 Task: Search one way flight ticket for 2 adults, 2 infants in seat and 1 infant on lap in first from Columbus: Golden Triangle Regional Airport to Laramie: Laramie Regional Airport on 5-3-2023. Choice of flights is Royal air maroc. Number of bags: 5 checked bags. Price is upto 95000. Outbound departure time preference is 7:00.
Action: Mouse moved to (245, 357)
Screenshot: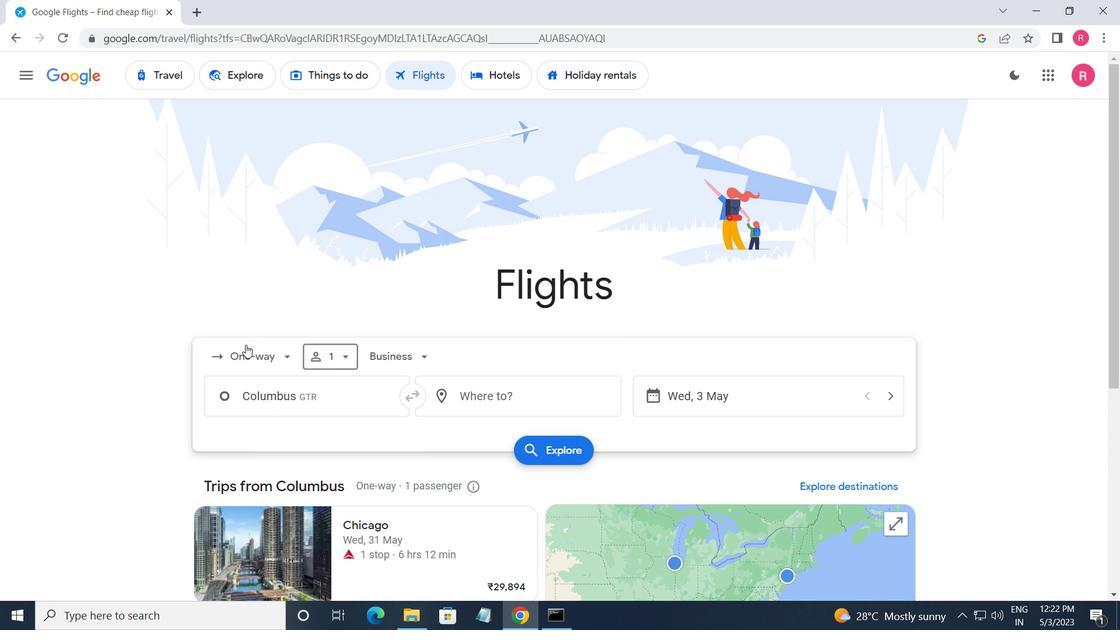 
Action: Mouse pressed left at (245, 357)
Screenshot: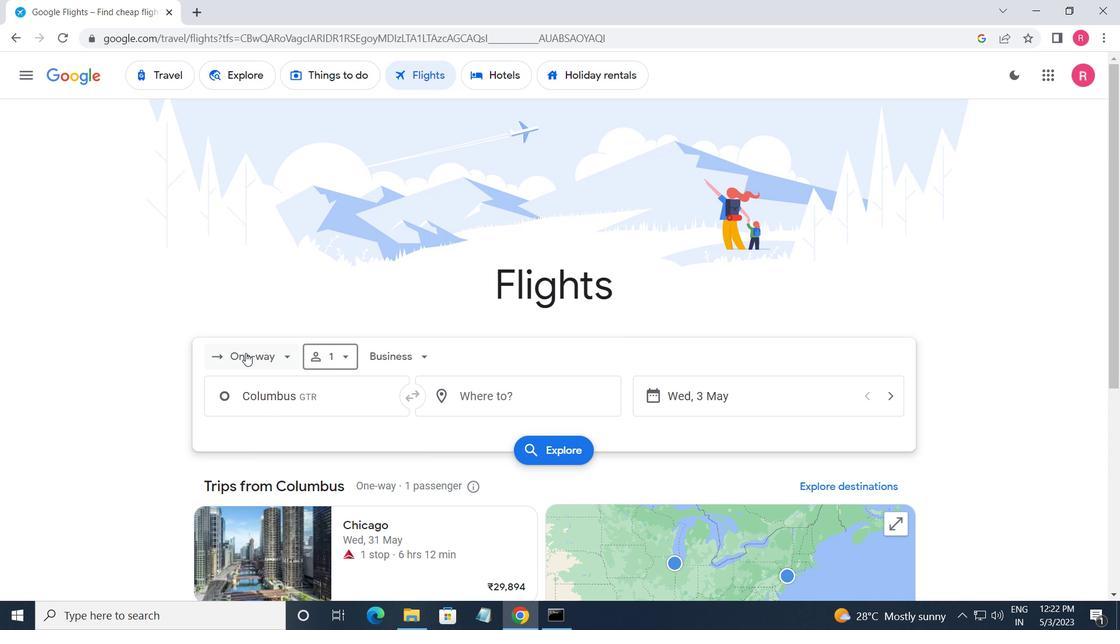 
Action: Mouse moved to (286, 438)
Screenshot: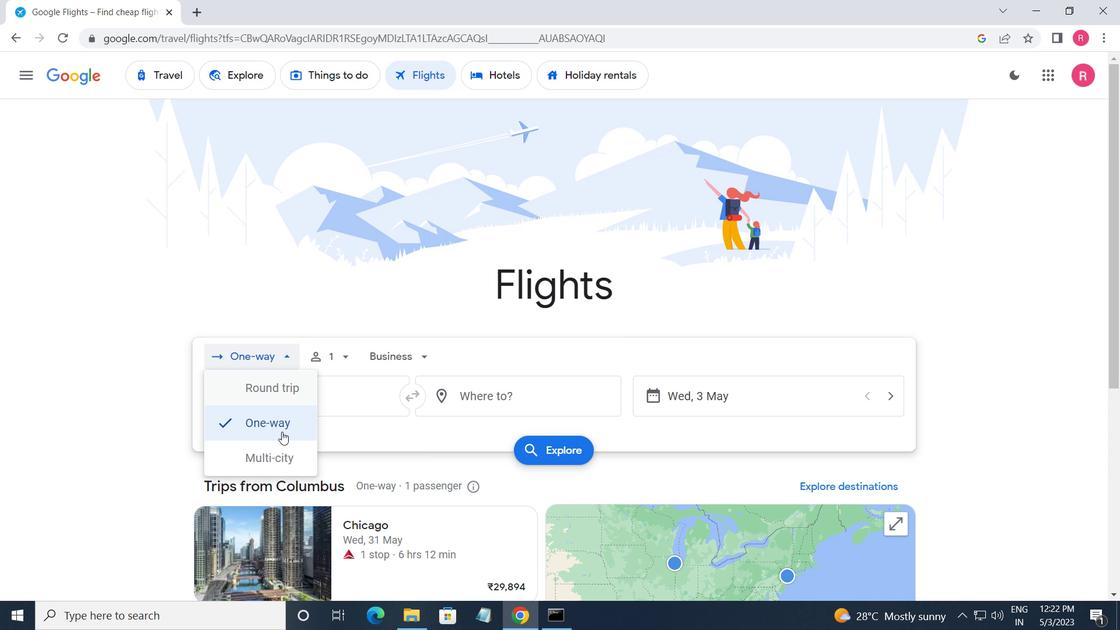 
Action: Mouse pressed left at (286, 438)
Screenshot: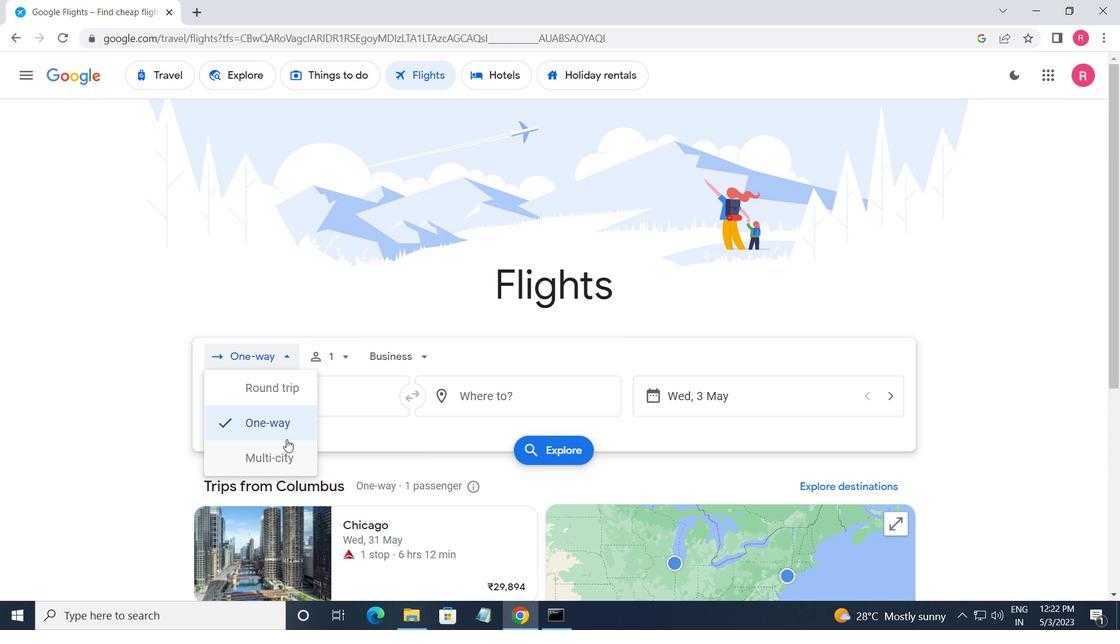 
Action: Mouse moved to (327, 369)
Screenshot: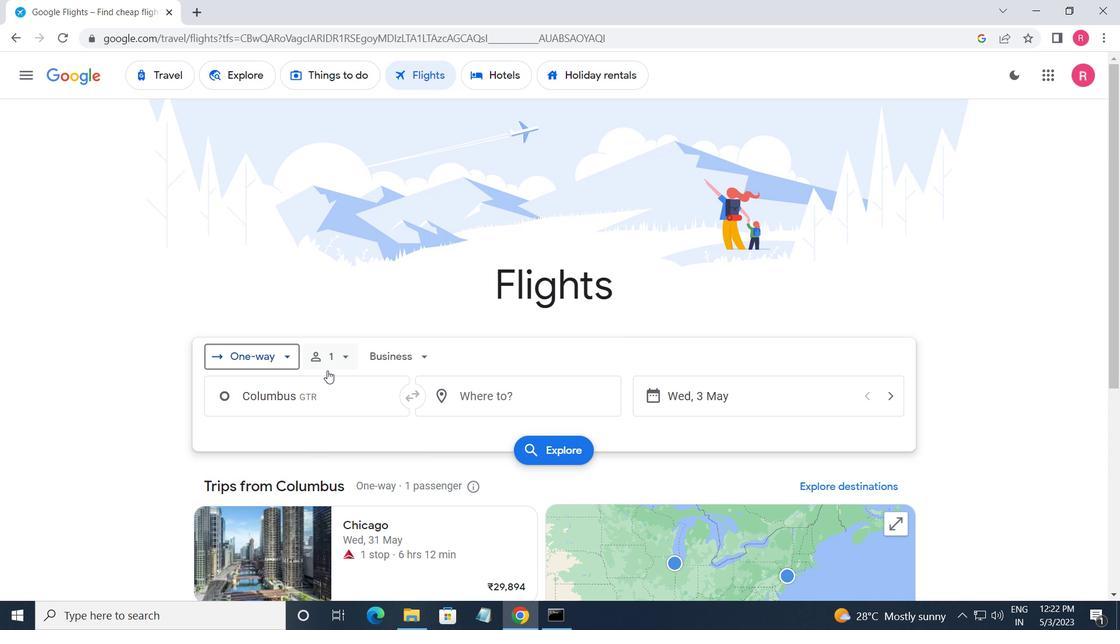 
Action: Mouse pressed left at (327, 369)
Screenshot: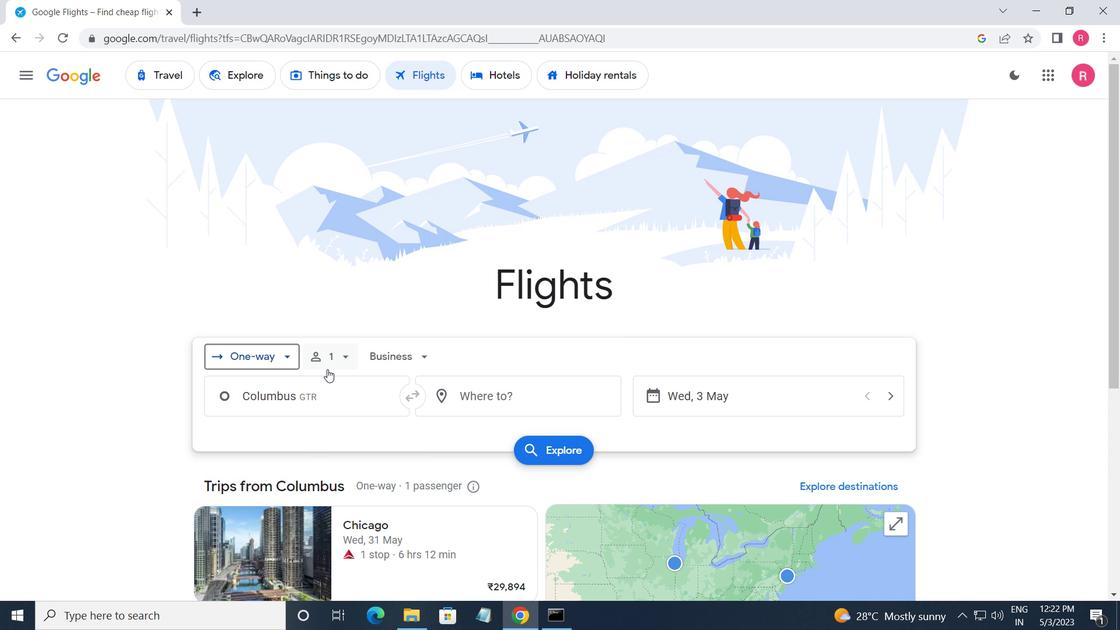 
Action: Mouse moved to (459, 398)
Screenshot: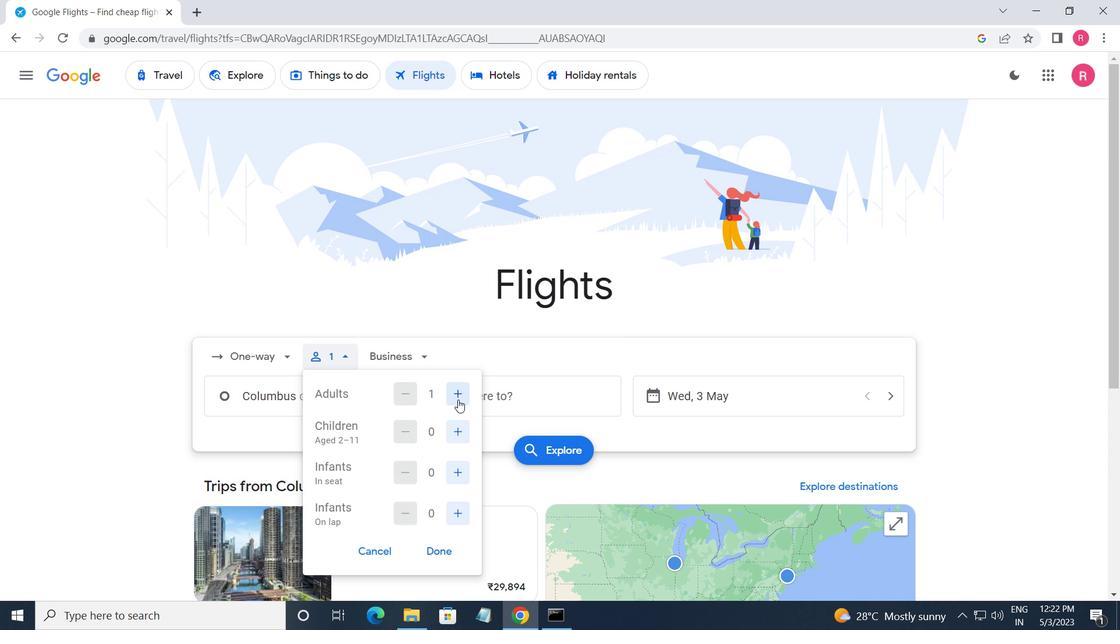 
Action: Mouse pressed left at (459, 398)
Screenshot: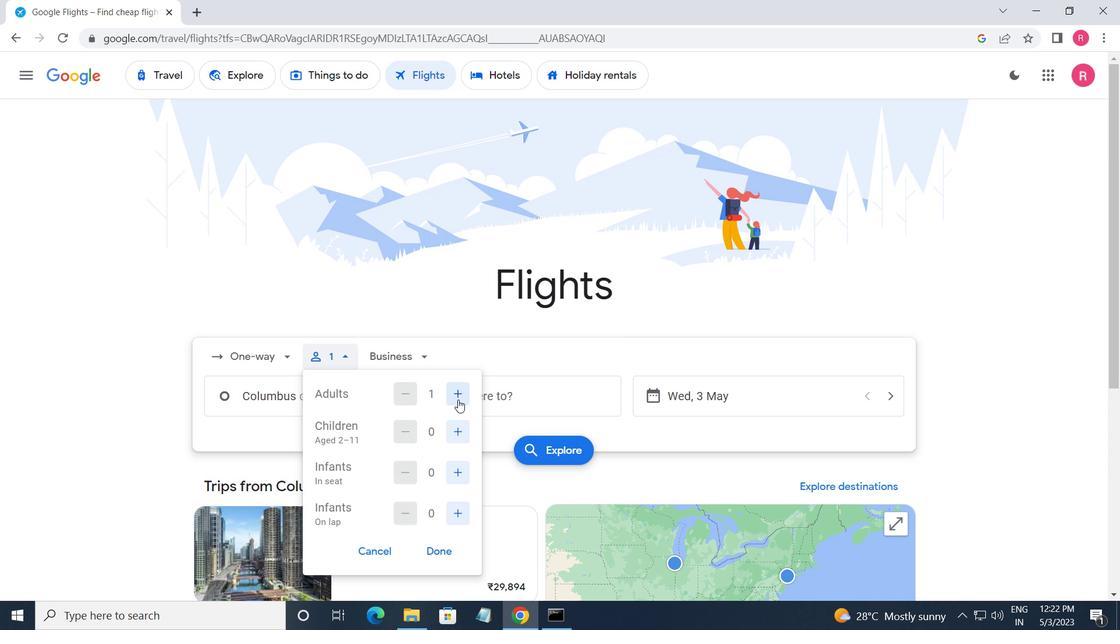 
Action: Mouse moved to (449, 429)
Screenshot: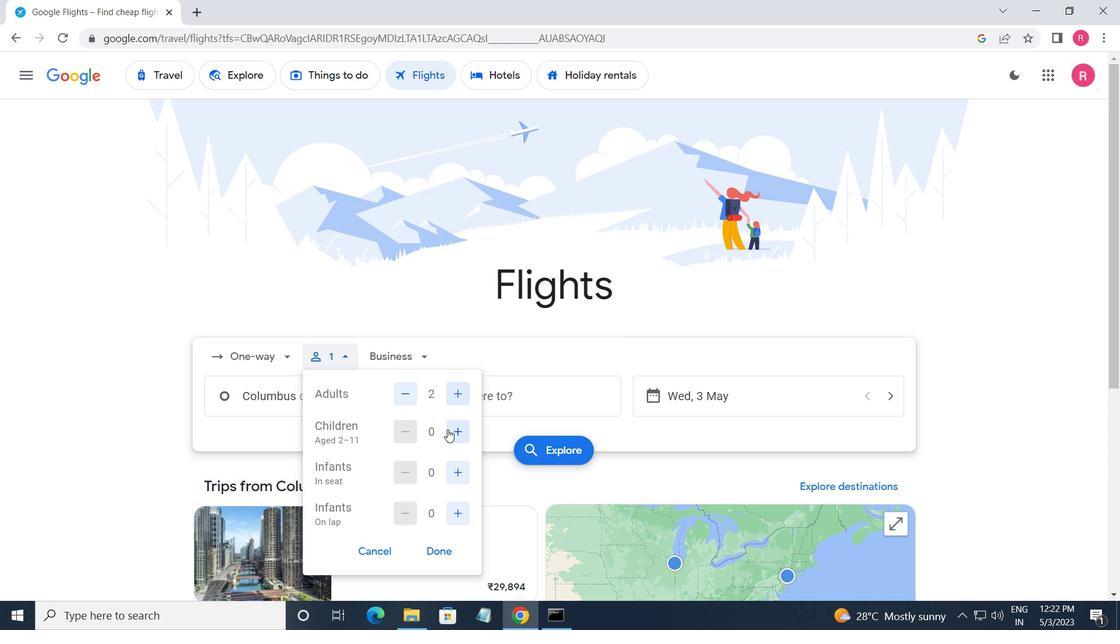 
Action: Mouse pressed left at (449, 429)
Screenshot: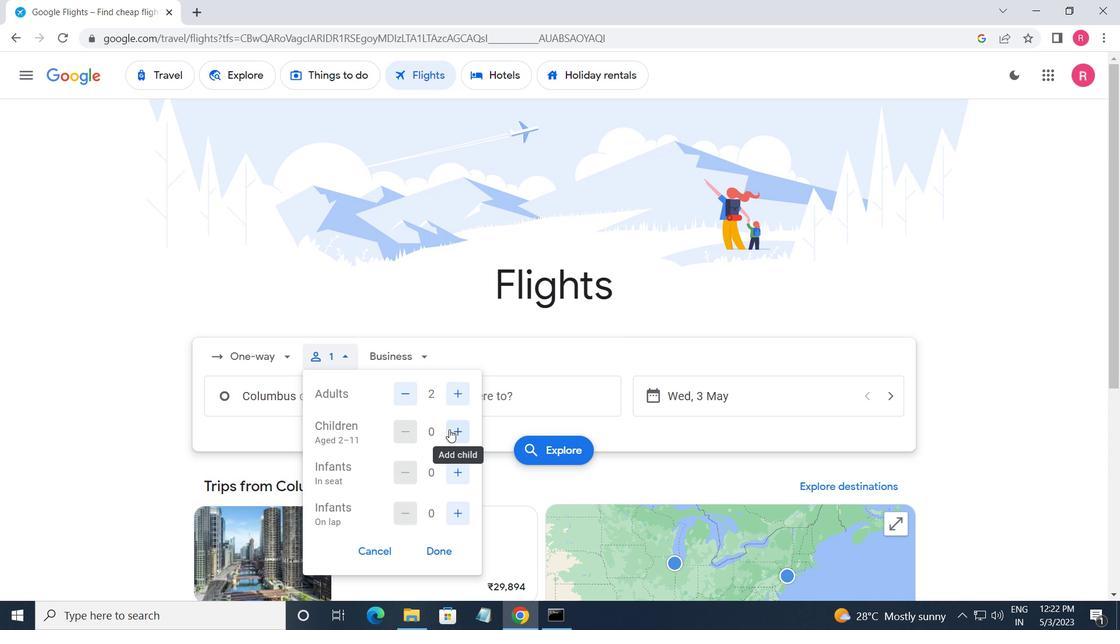 
Action: Mouse pressed left at (449, 429)
Screenshot: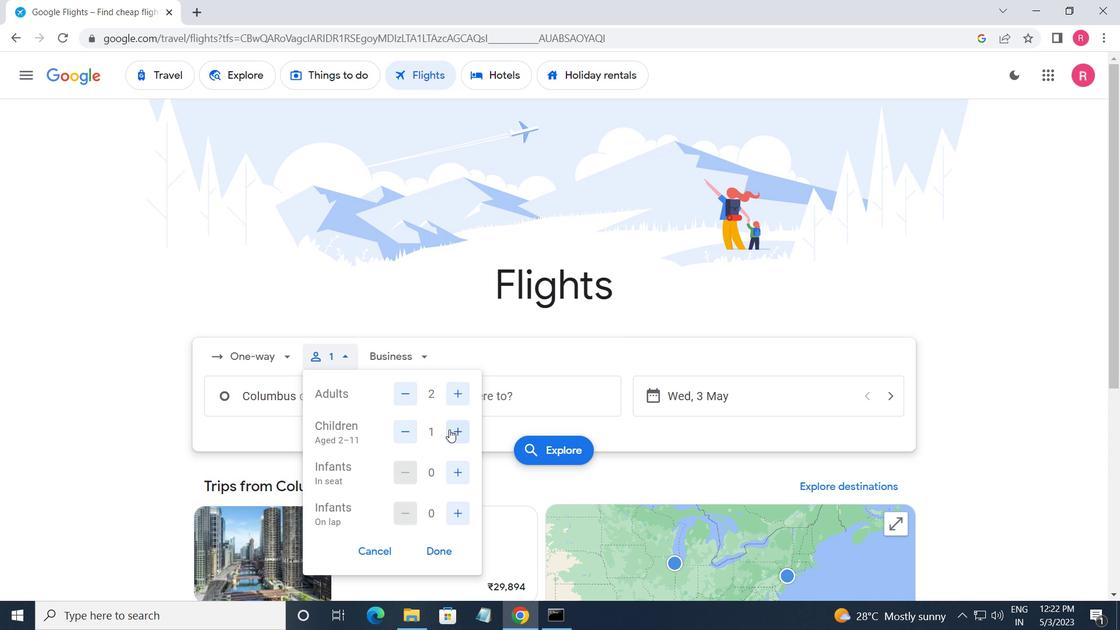 
Action: Mouse moved to (457, 459)
Screenshot: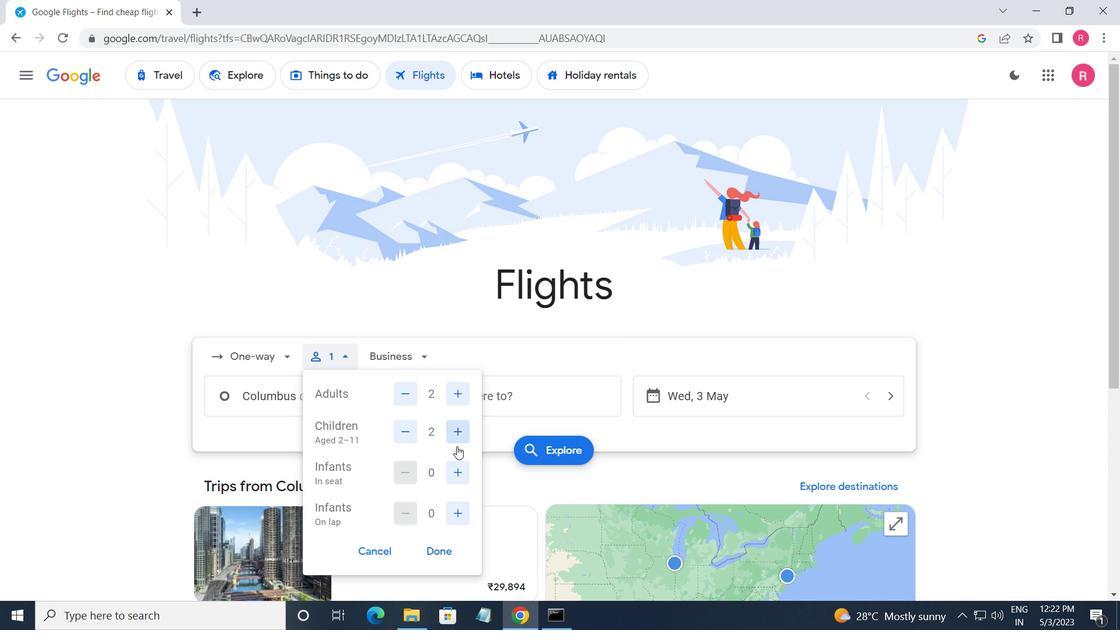 
Action: Mouse pressed left at (457, 459)
Screenshot: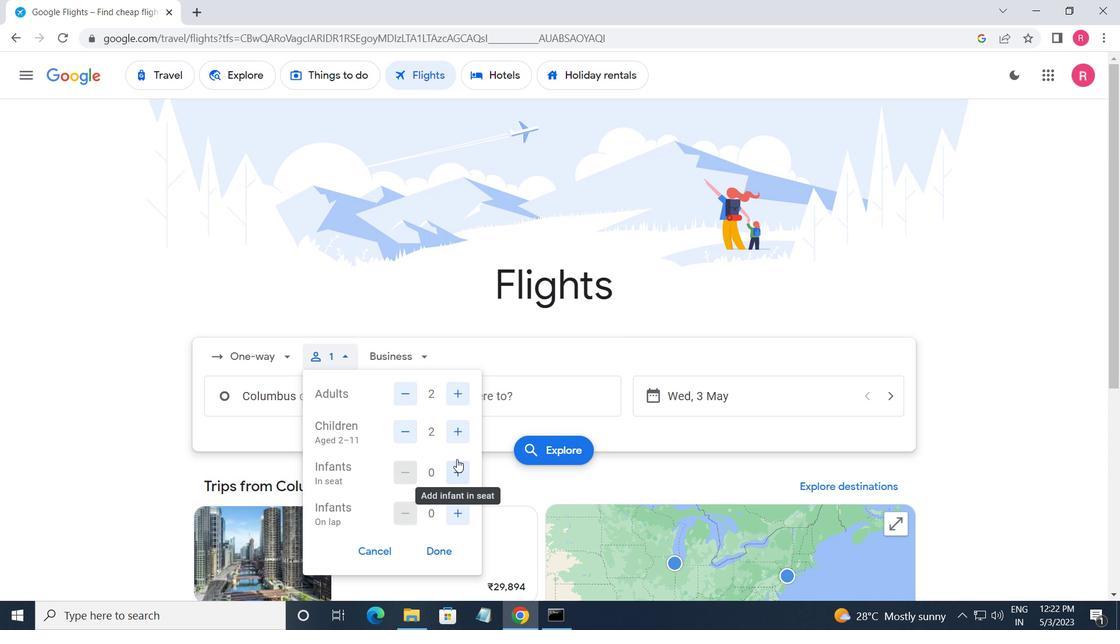 
Action: Mouse moved to (400, 359)
Screenshot: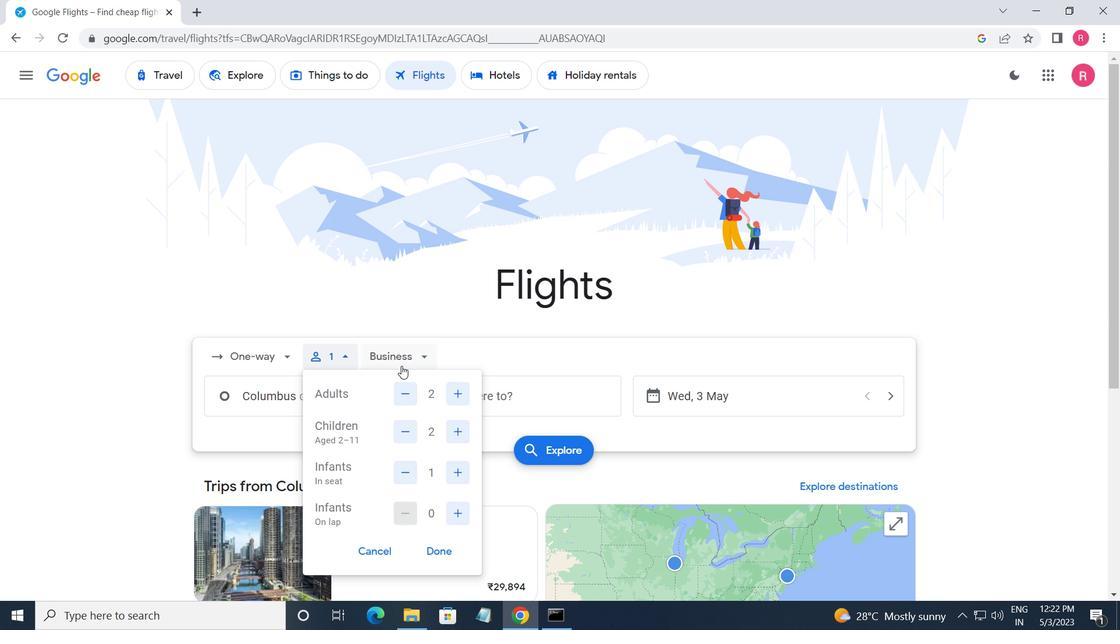 
Action: Mouse pressed left at (400, 359)
Screenshot: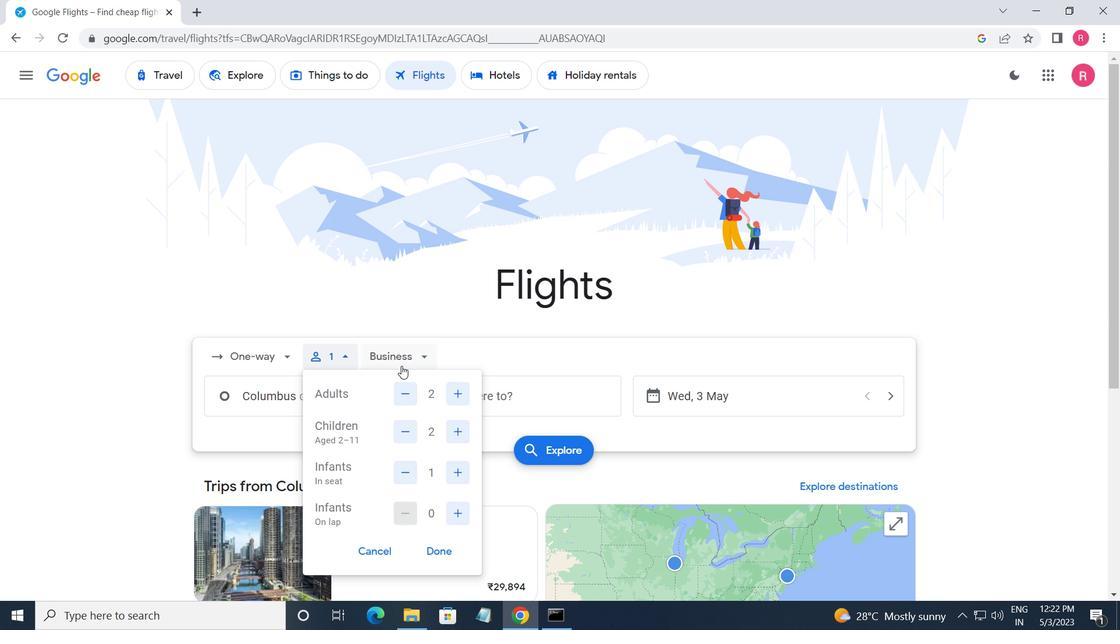 
Action: Mouse moved to (424, 485)
Screenshot: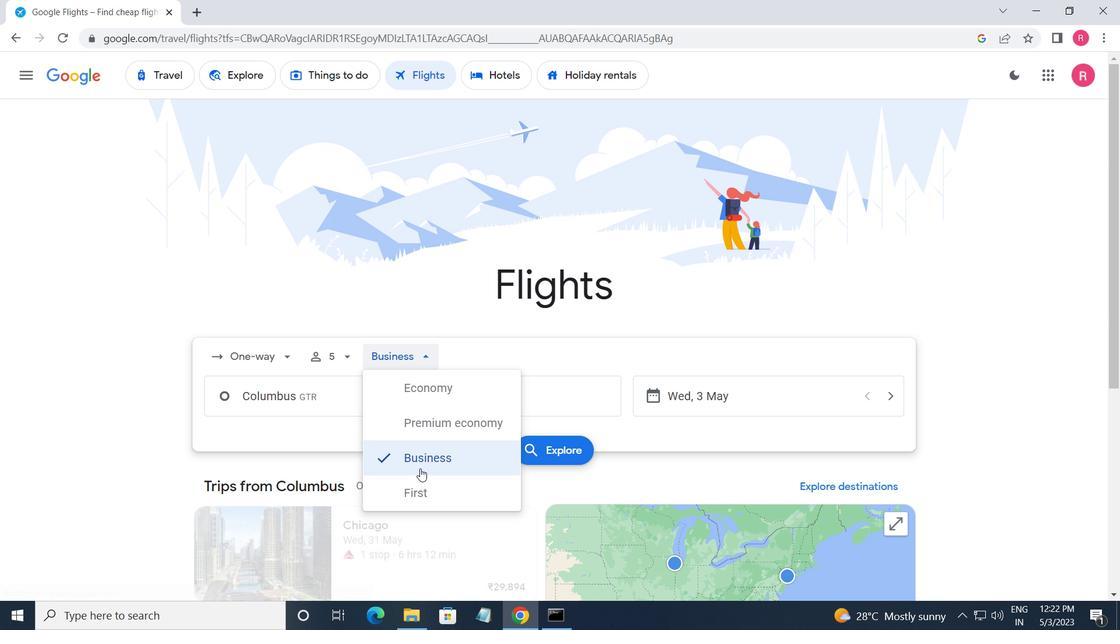 
Action: Mouse pressed left at (424, 485)
Screenshot: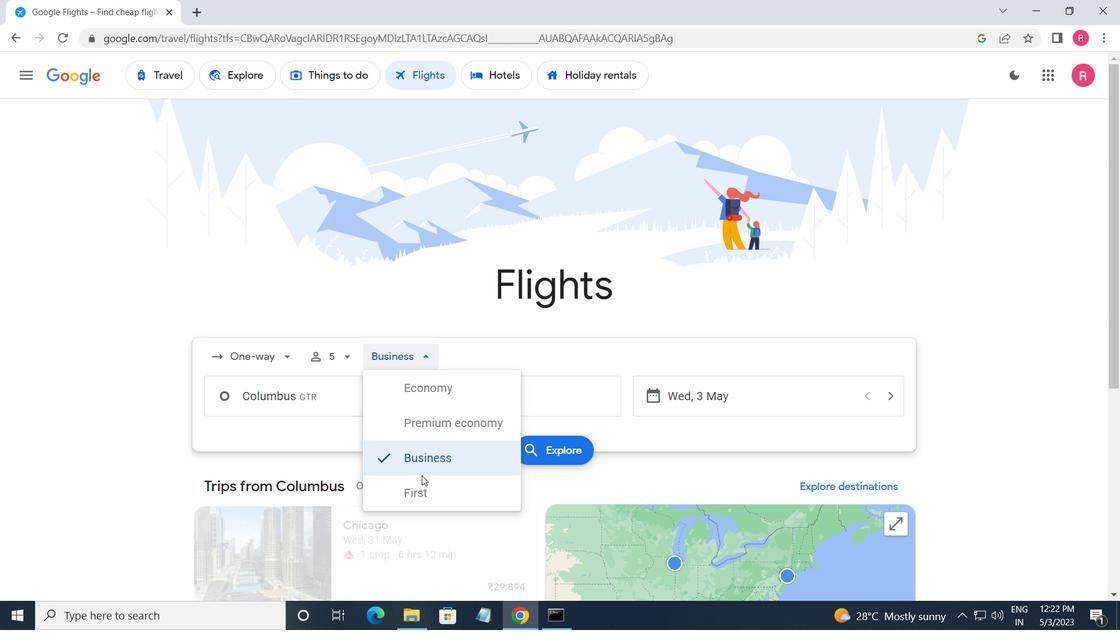 
Action: Mouse moved to (354, 408)
Screenshot: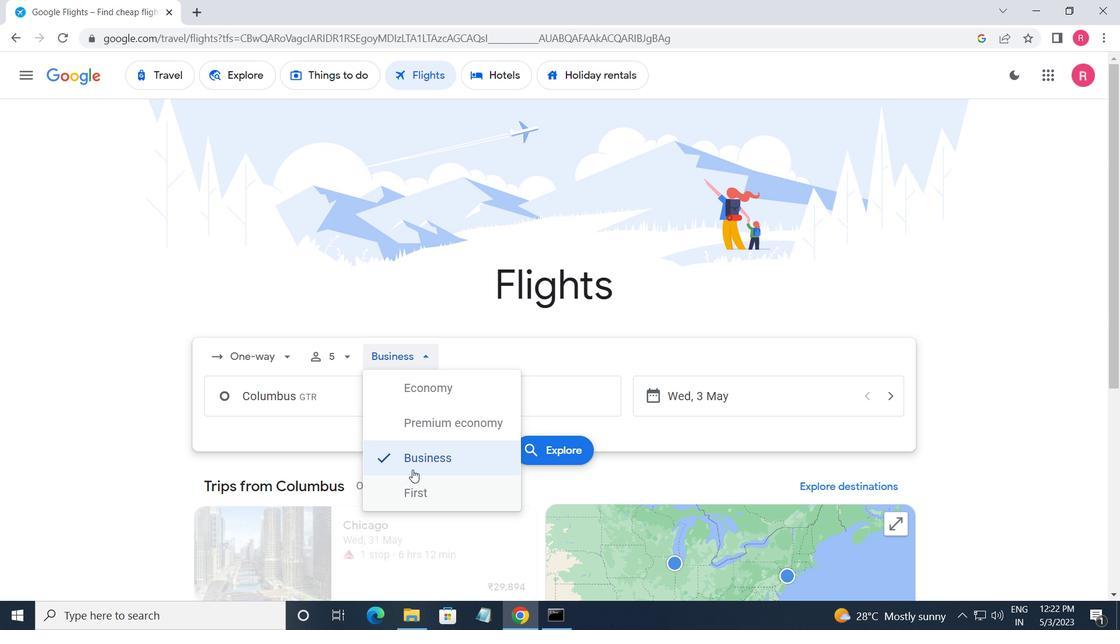 
Action: Mouse pressed left at (354, 408)
Screenshot: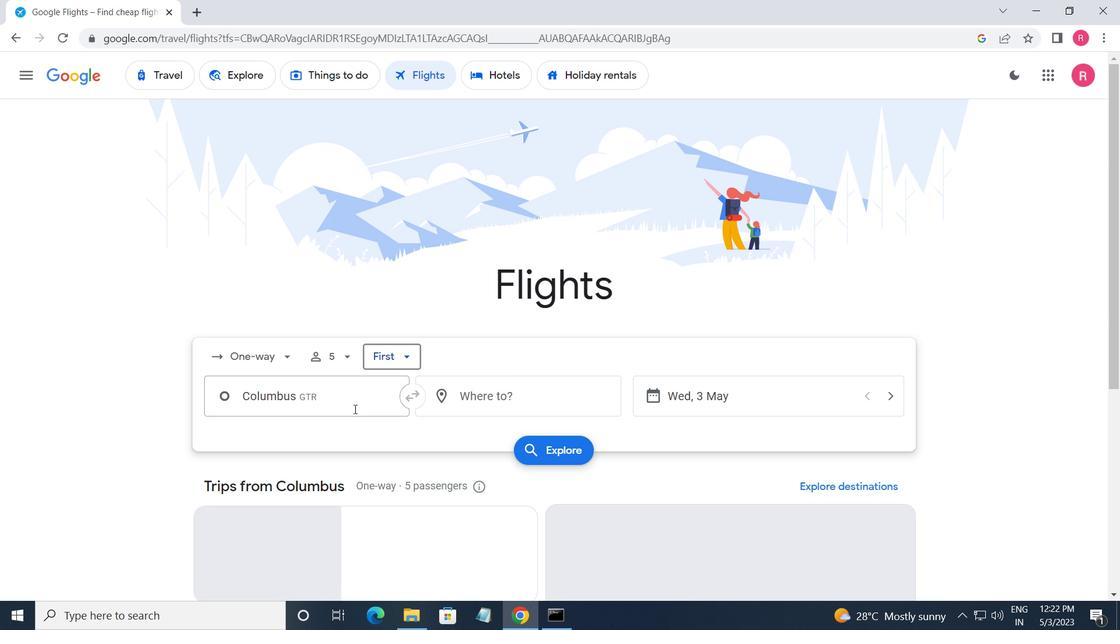 
Action: Mouse moved to (356, 486)
Screenshot: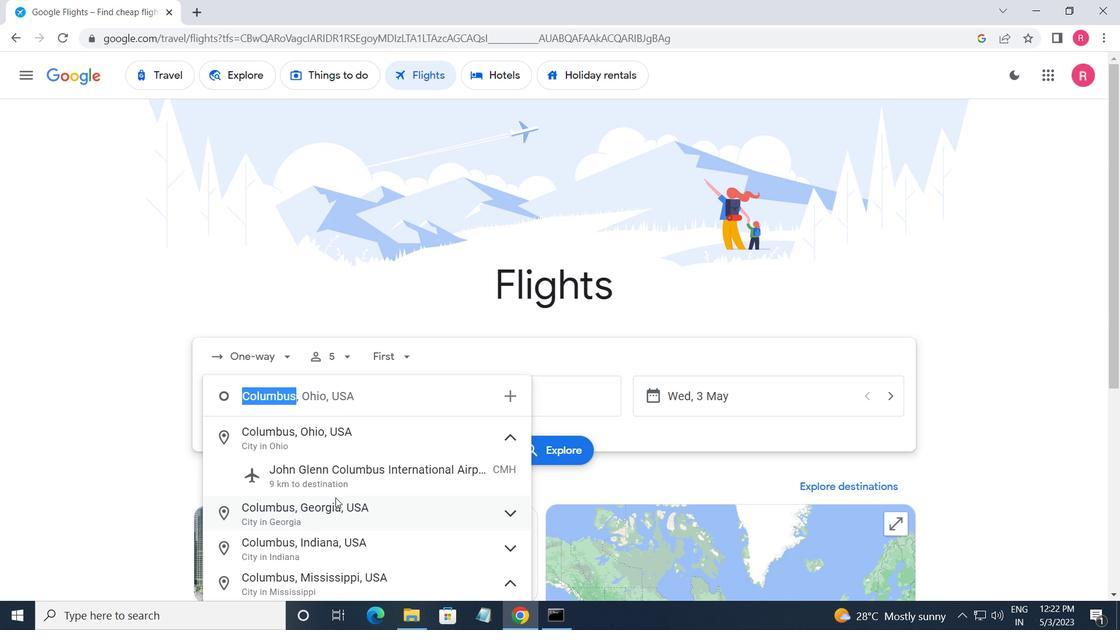 
Action: Key pressed <Key.shift>GOLDEN<Key.space><Key.shift><Key.shift><Key.shift><Key.shift><Key.shift><Key.shift><Key.shift><Key.shift><Key.shift><Key.shift><Key.shift><Key.shift><Key.shift><Key.shift><Key.shift><Key.shift><Key.shift><Key.shift><Key.shift><Key.shift><Key.shift><Key.shift><Key.shift><Key.shift><Key.shift>T
Screenshot: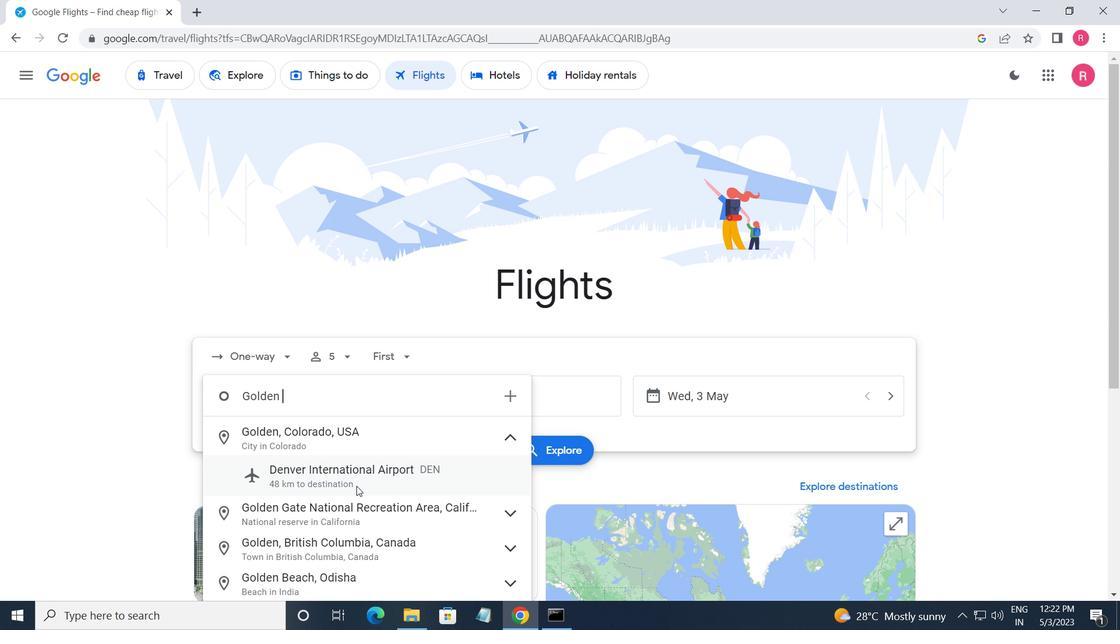 
Action: Mouse moved to (308, 551)
Screenshot: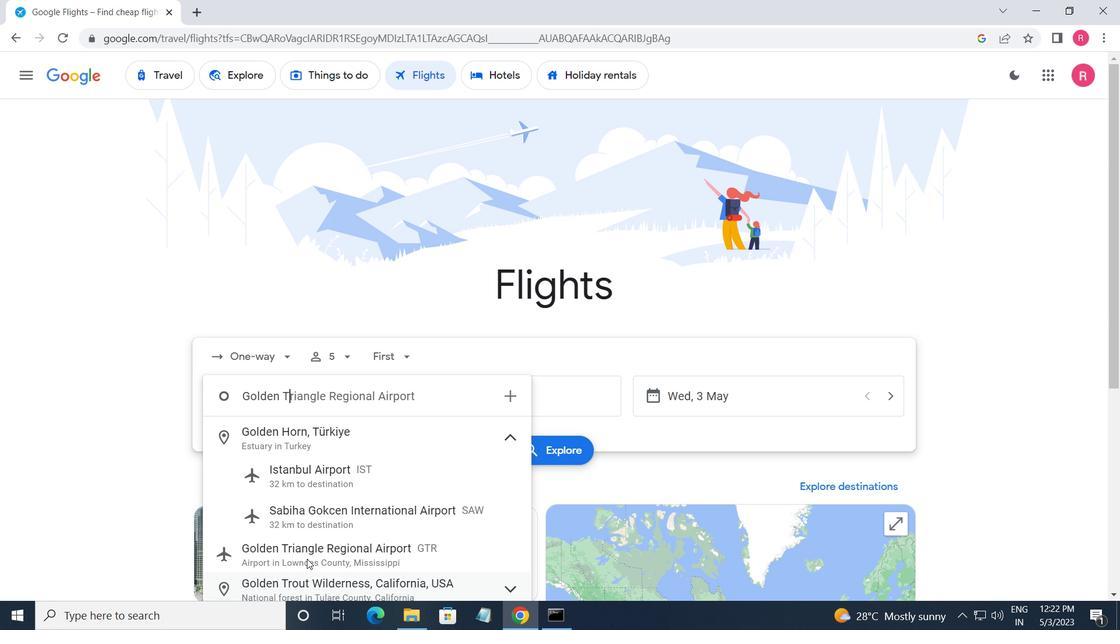 
Action: Mouse pressed left at (308, 551)
Screenshot: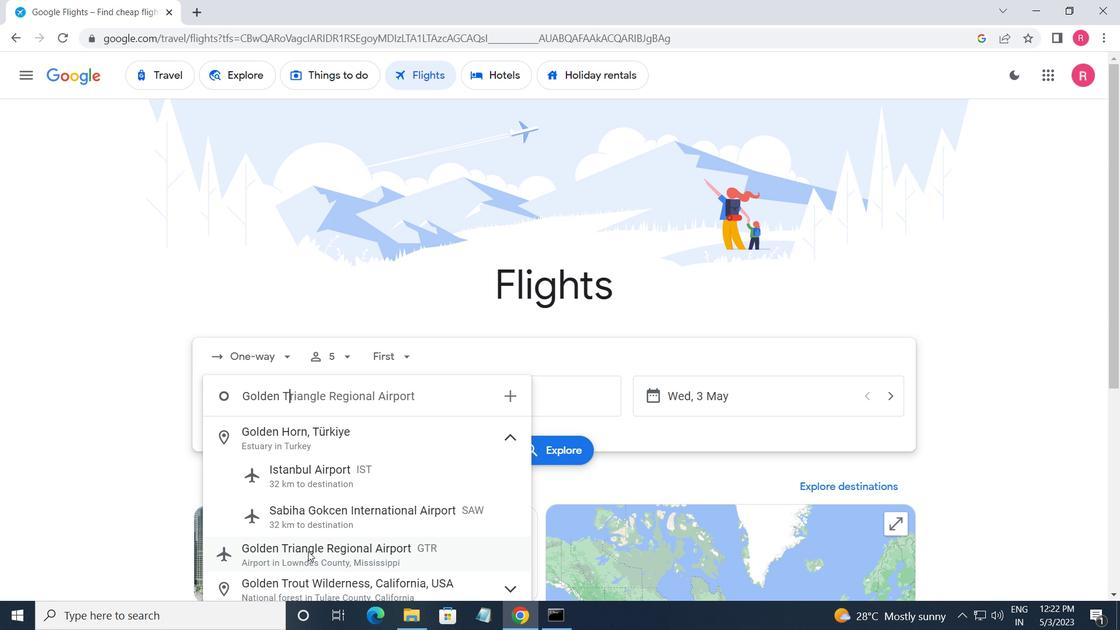 
Action: Mouse moved to (460, 394)
Screenshot: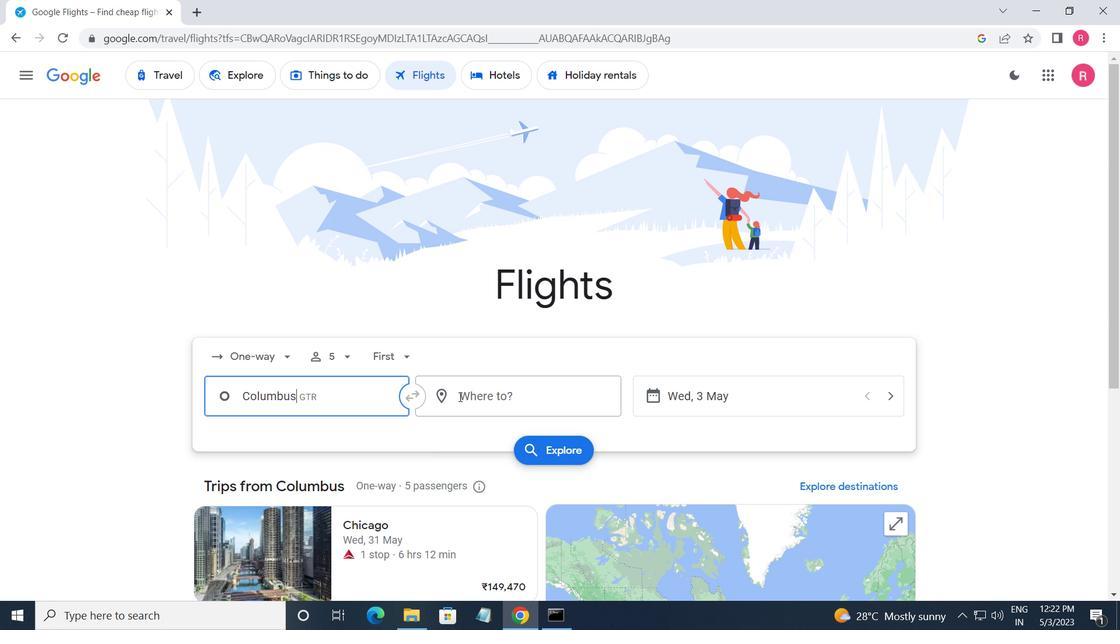 
Action: Mouse pressed left at (460, 394)
Screenshot: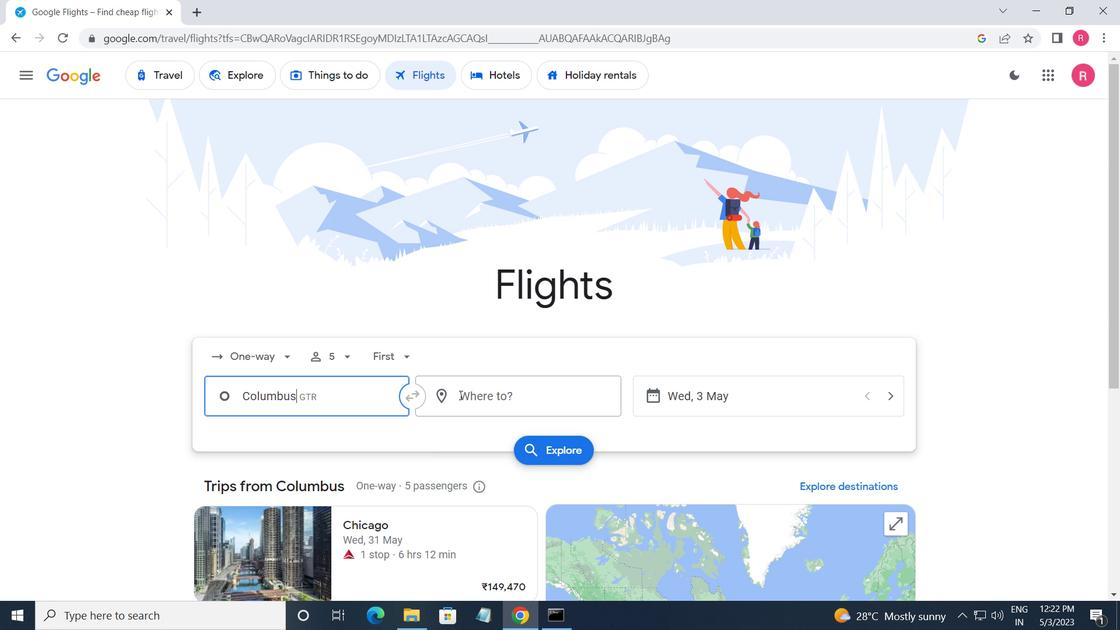 
Action: Mouse moved to (557, 542)
Screenshot: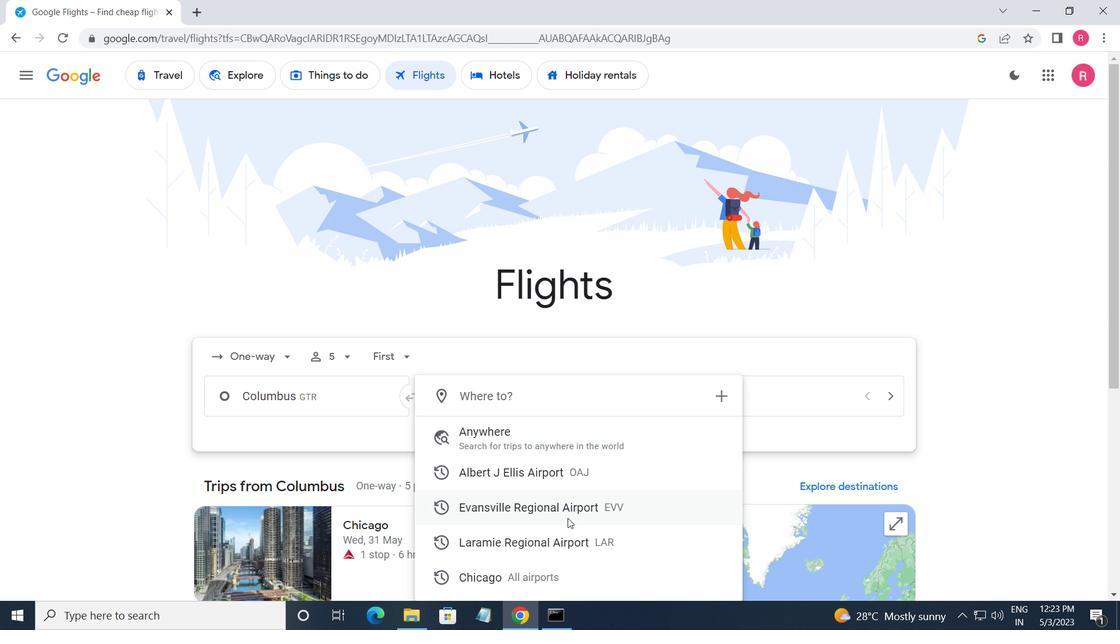 
Action: Mouse pressed left at (557, 542)
Screenshot: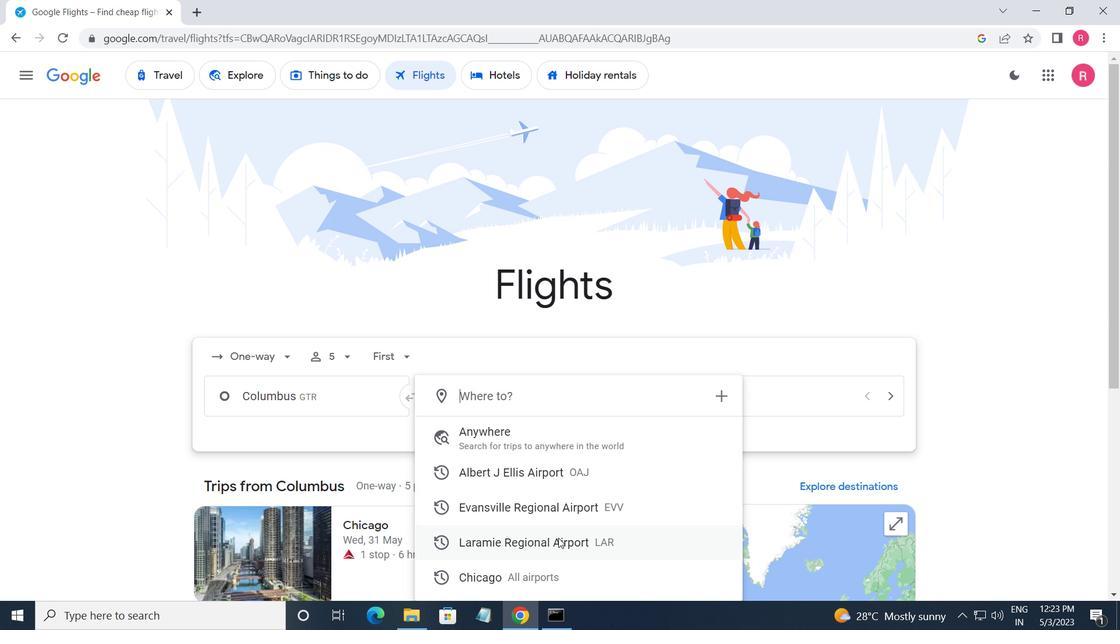 
Action: Mouse moved to (742, 397)
Screenshot: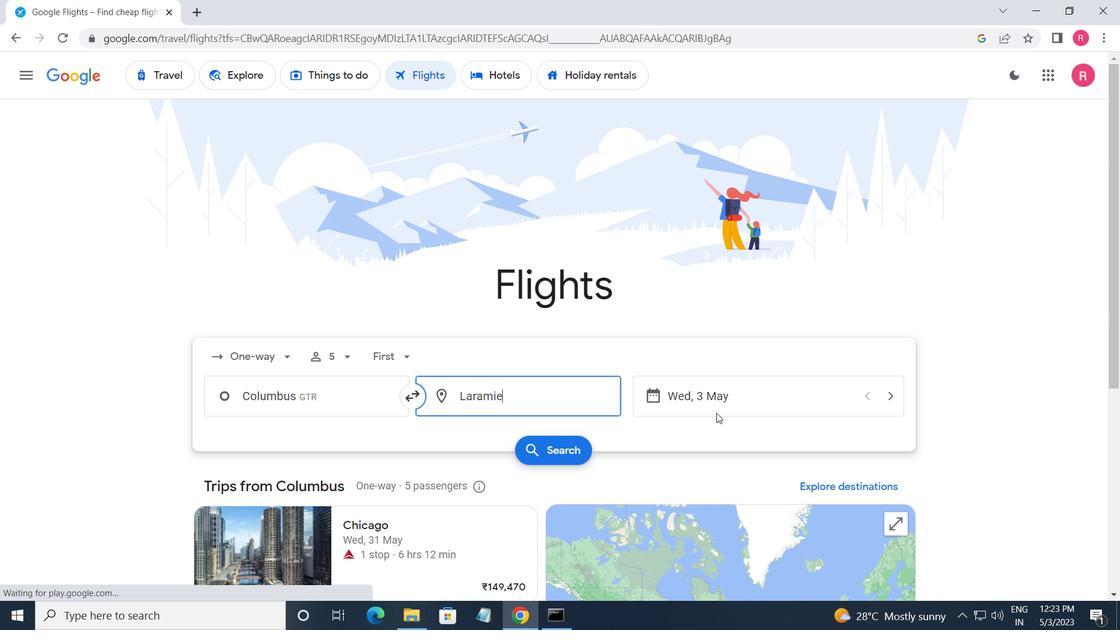 
Action: Mouse pressed left at (742, 397)
Screenshot: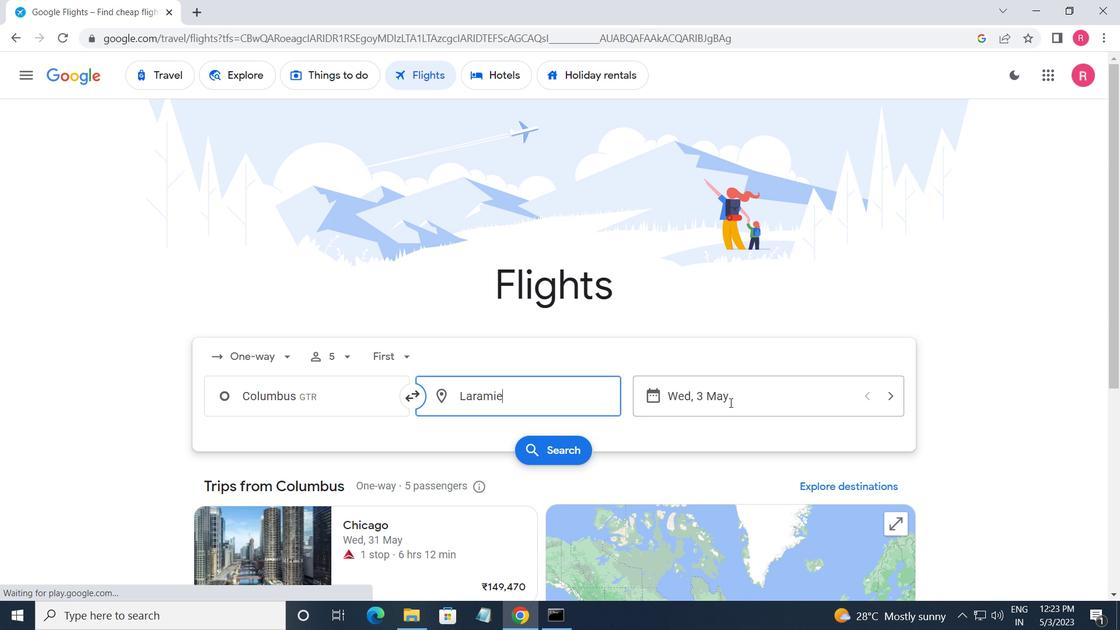
Action: Mouse moved to (480, 344)
Screenshot: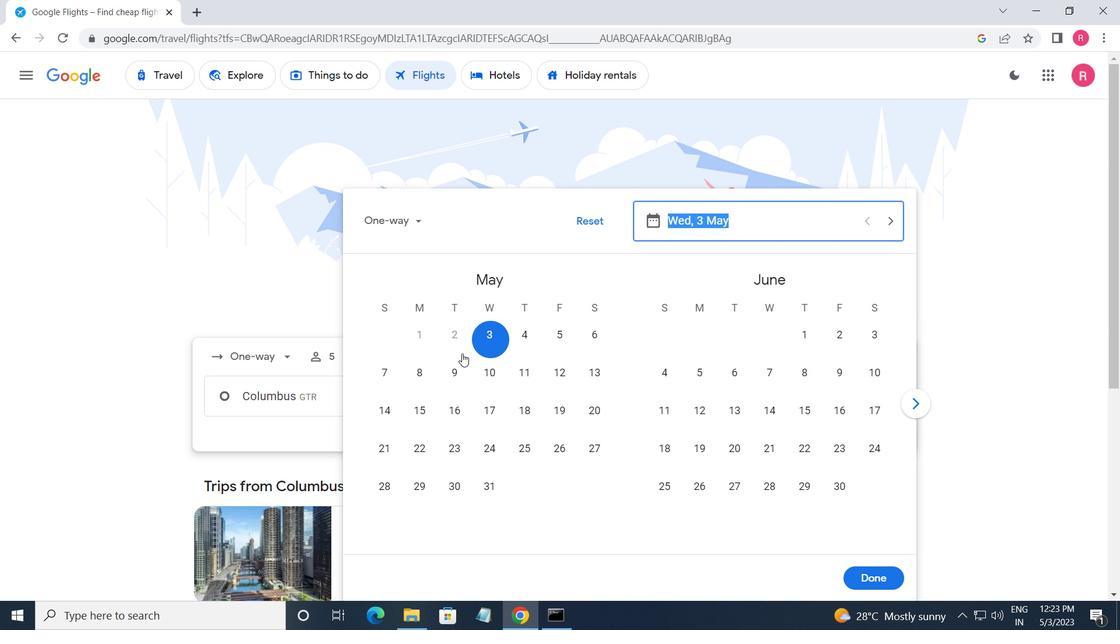 
Action: Mouse pressed left at (480, 344)
Screenshot: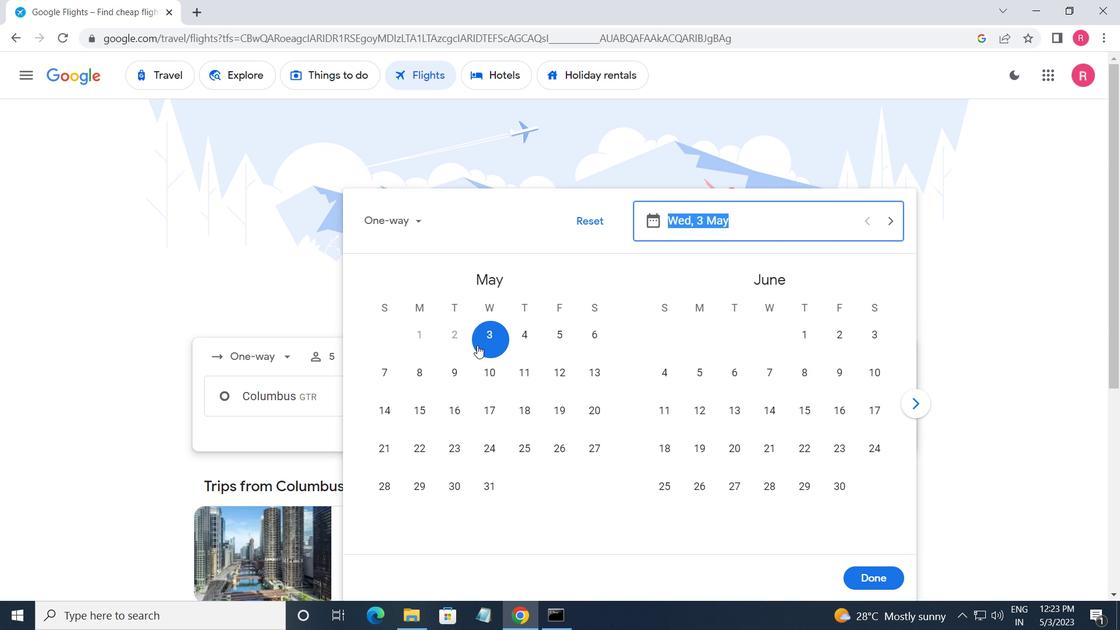 
Action: Mouse moved to (870, 579)
Screenshot: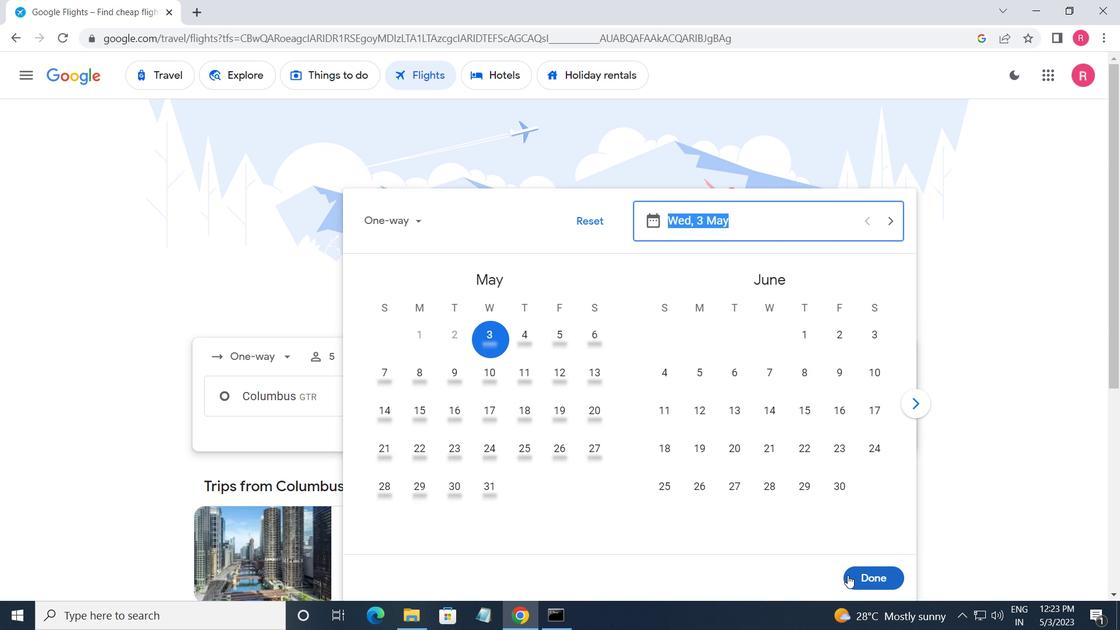 
Action: Mouse pressed left at (870, 579)
Screenshot: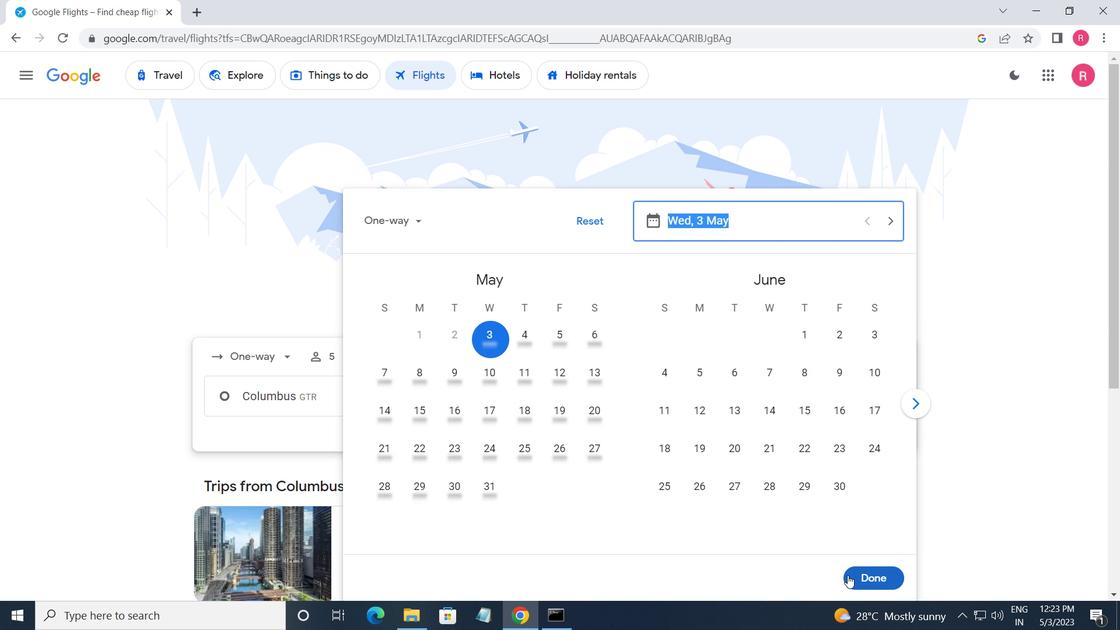 
Action: Mouse moved to (553, 453)
Screenshot: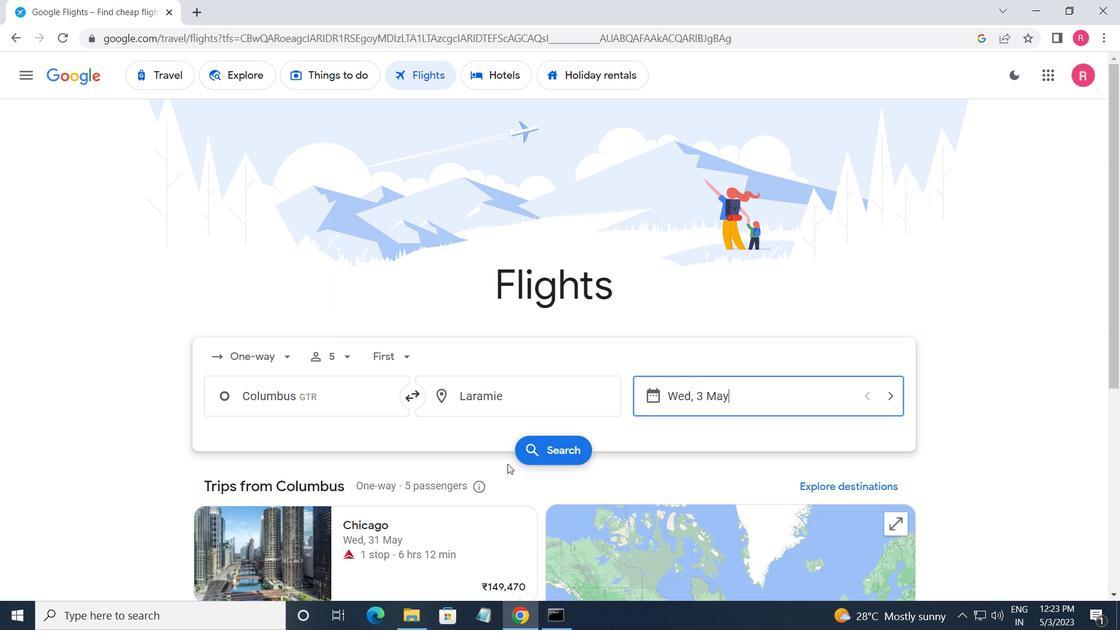 
Action: Mouse pressed left at (553, 453)
Screenshot: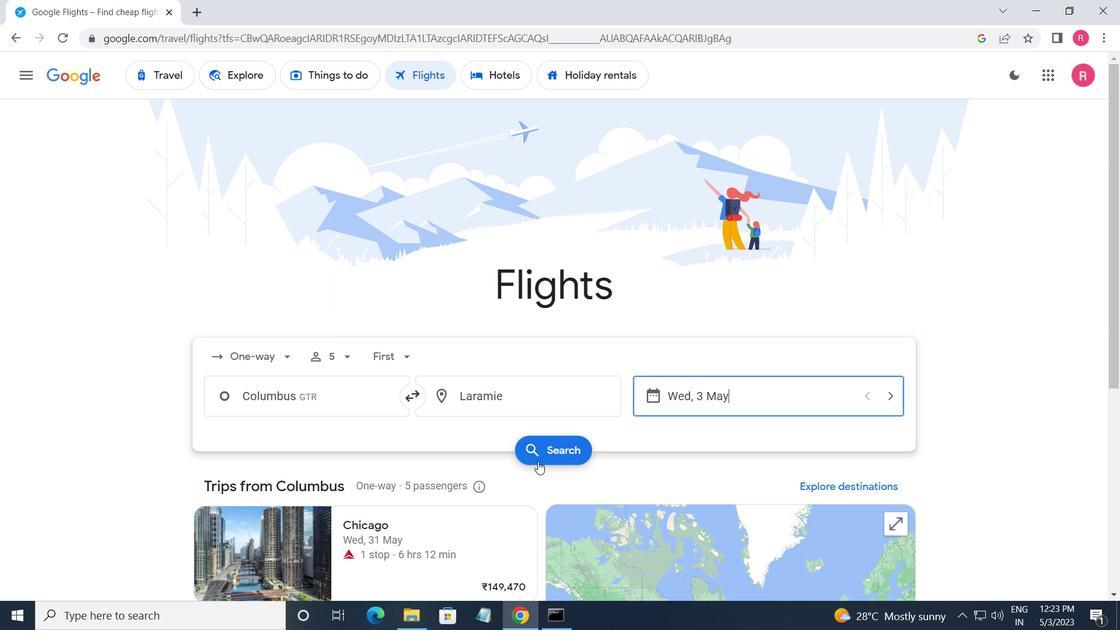 
Action: Mouse moved to (191, 217)
Screenshot: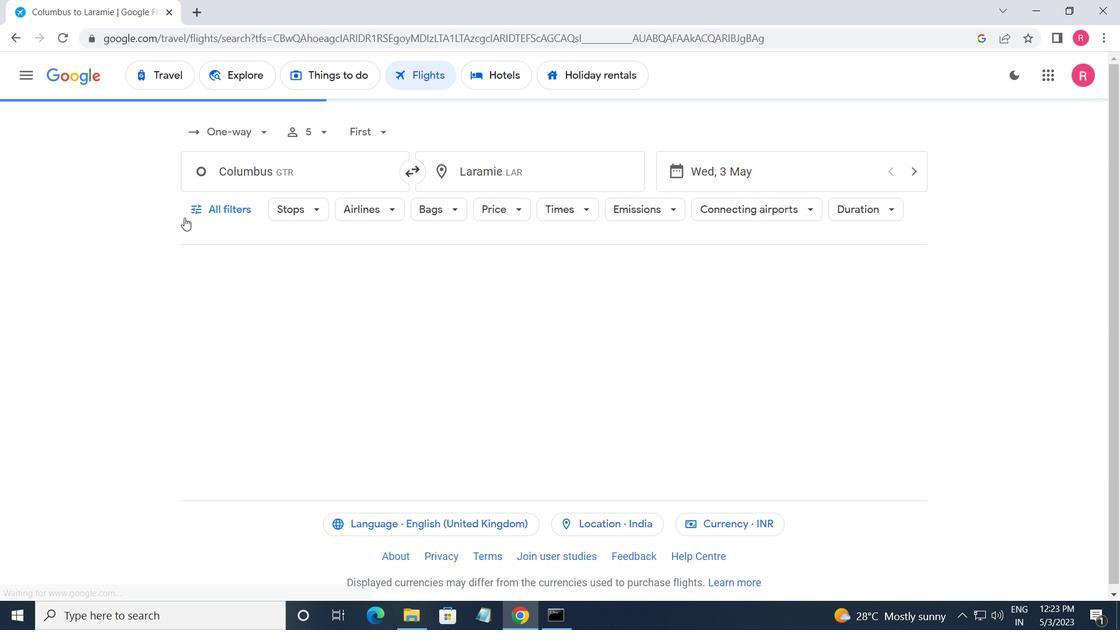 
Action: Mouse pressed left at (191, 217)
Screenshot: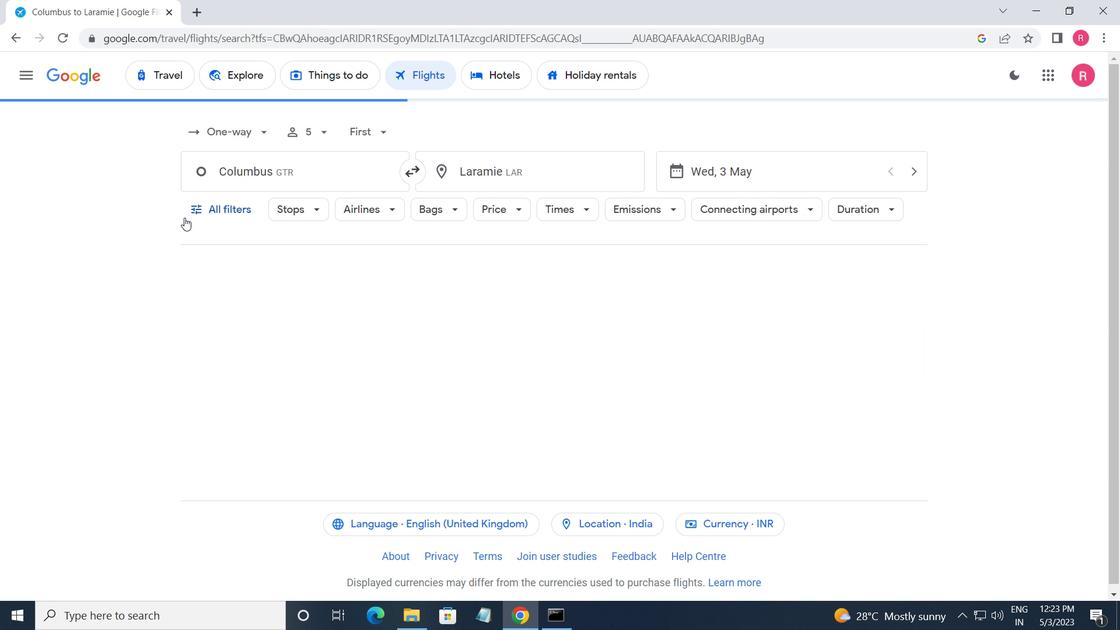 
Action: Mouse moved to (230, 350)
Screenshot: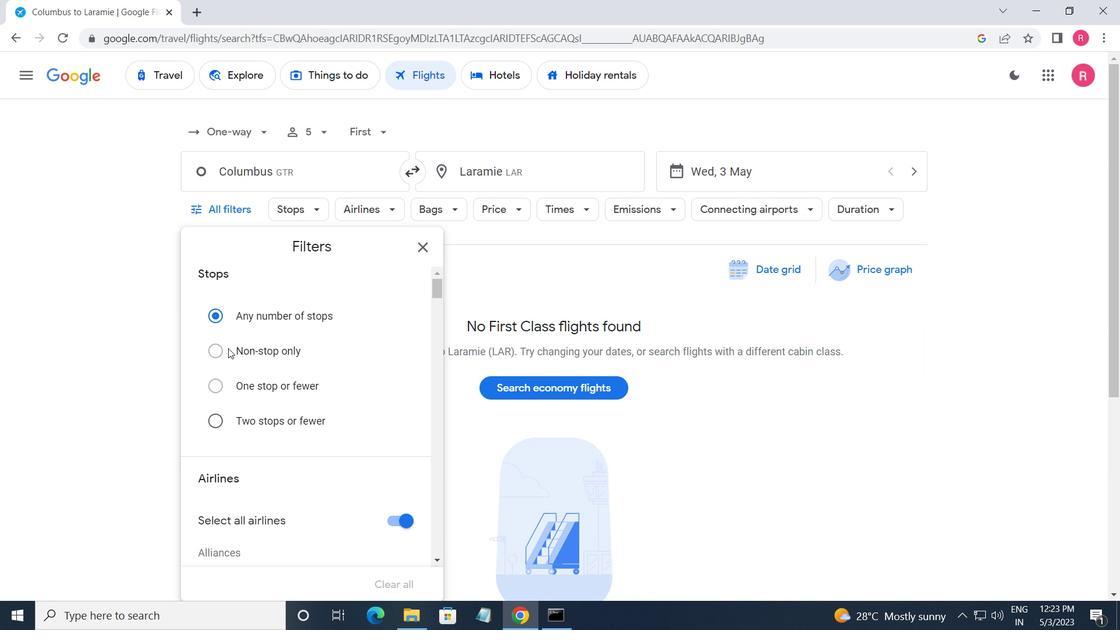 
Action: Mouse scrolled (230, 350) with delta (0, 0)
Screenshot: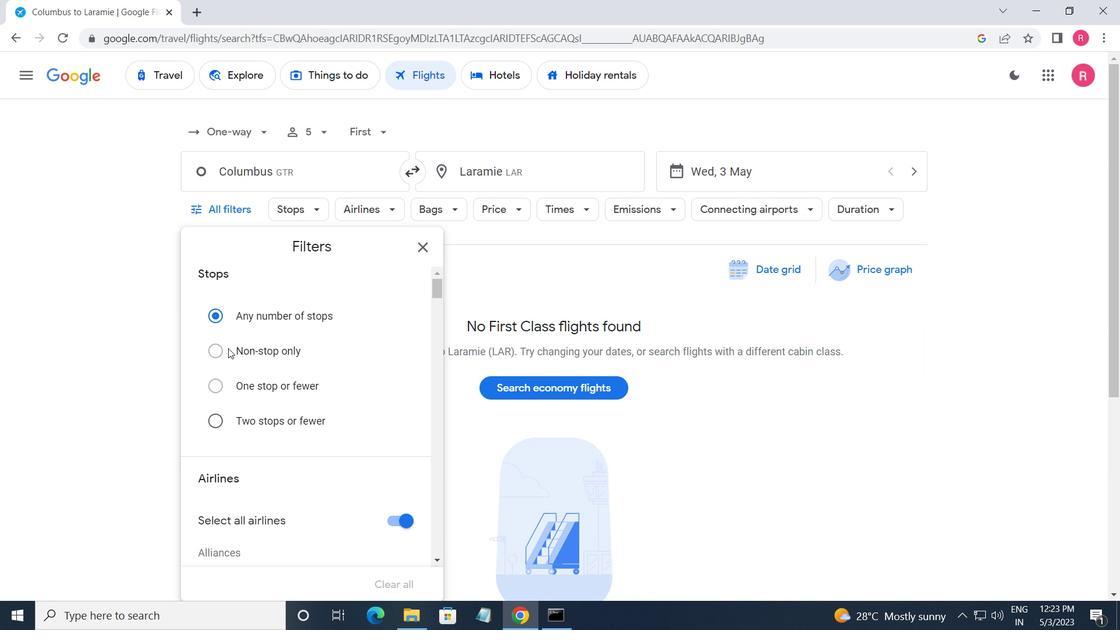 
Action: Mouse moved to (231, 353)
Screenshot: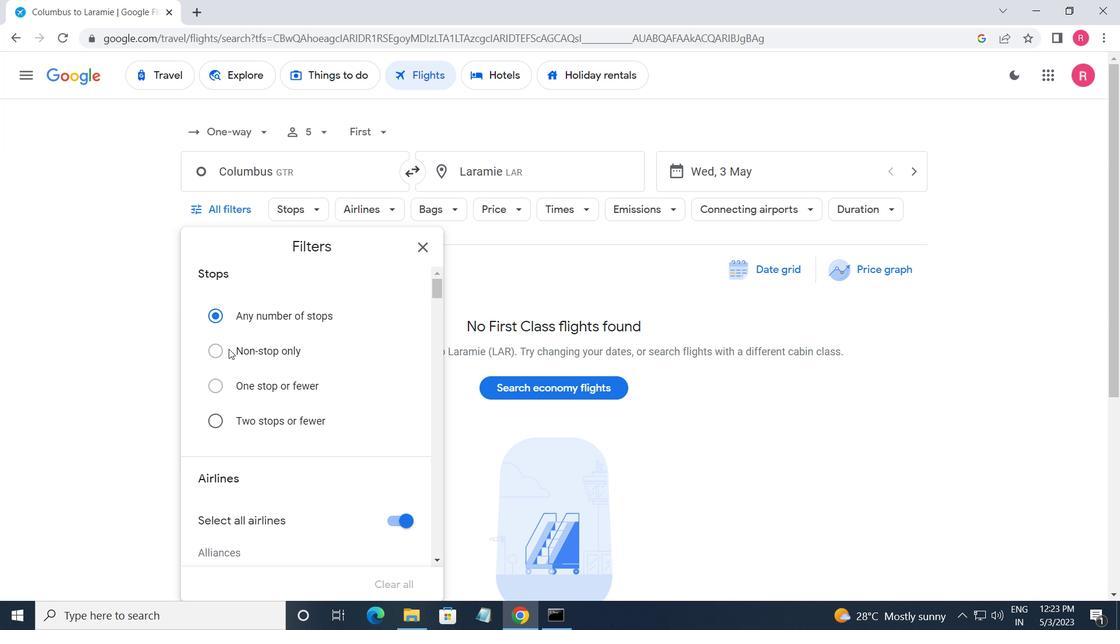 
Action: Mouse scrolled (231, 352) with delta (0, 0)
Screenshot: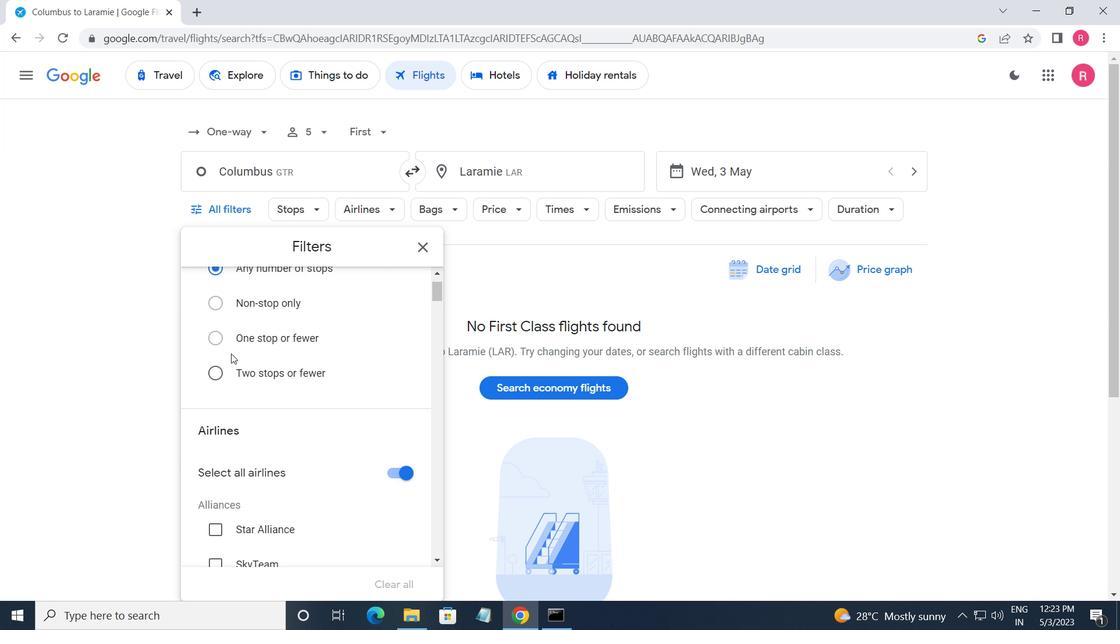 
Action: Mouse scrolled (231, 352) with delta (0, 0)
Screenshot: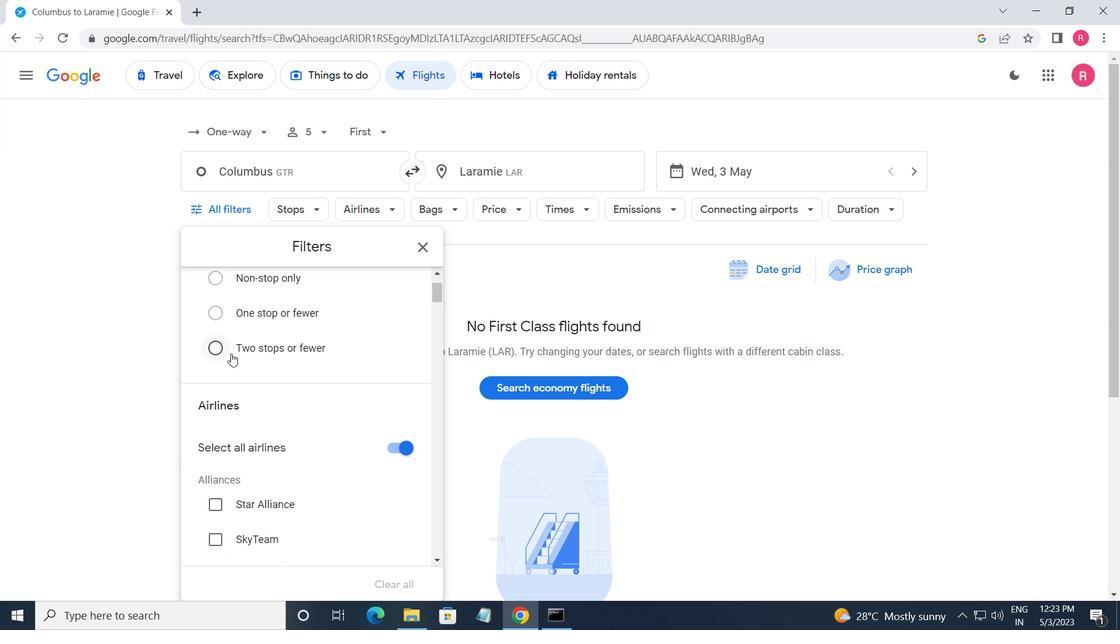
Action: Mouse scrolled (231, 352) with delta (0, 0)
Screenshot: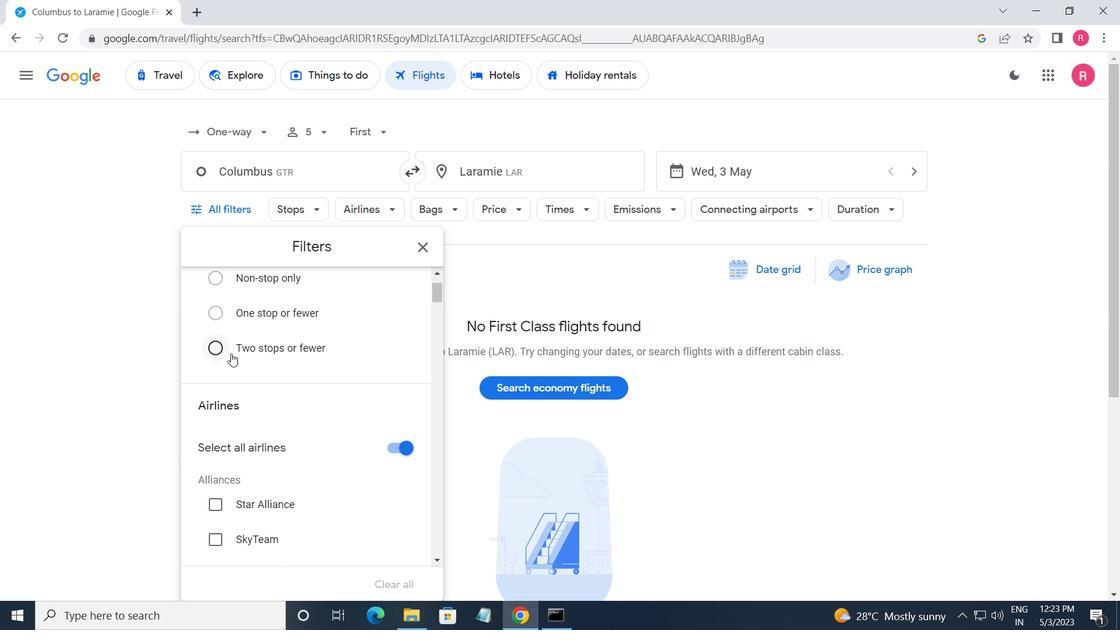 
Action: Mouse scrolled (231, 352) with delta (0, 0)
Screenshot: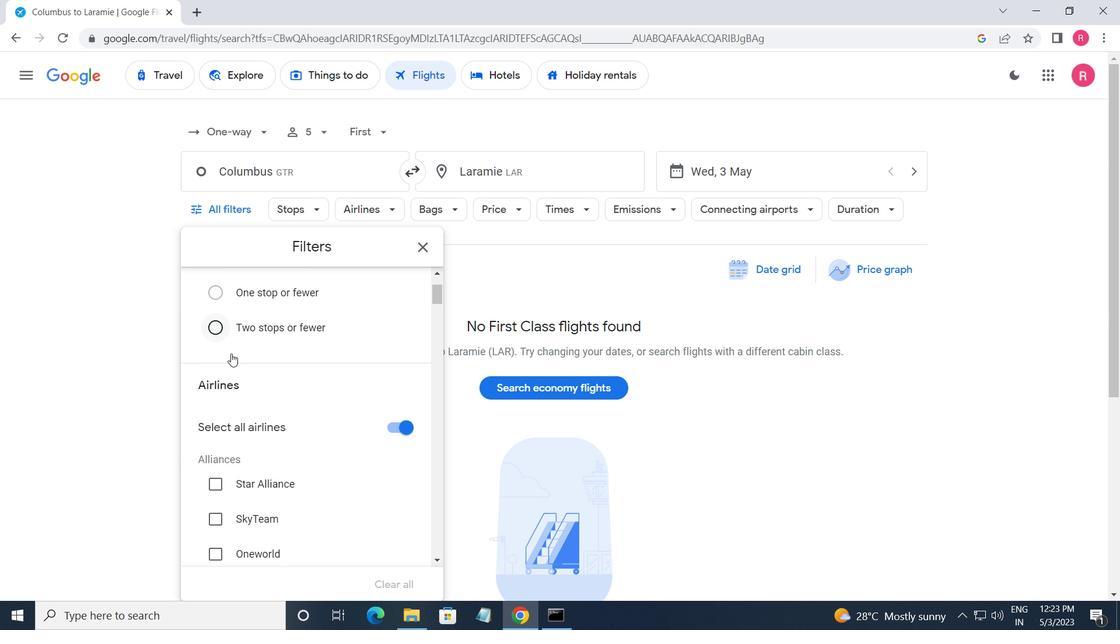
Action: Mouse moved to (373, 449)
Screenshot: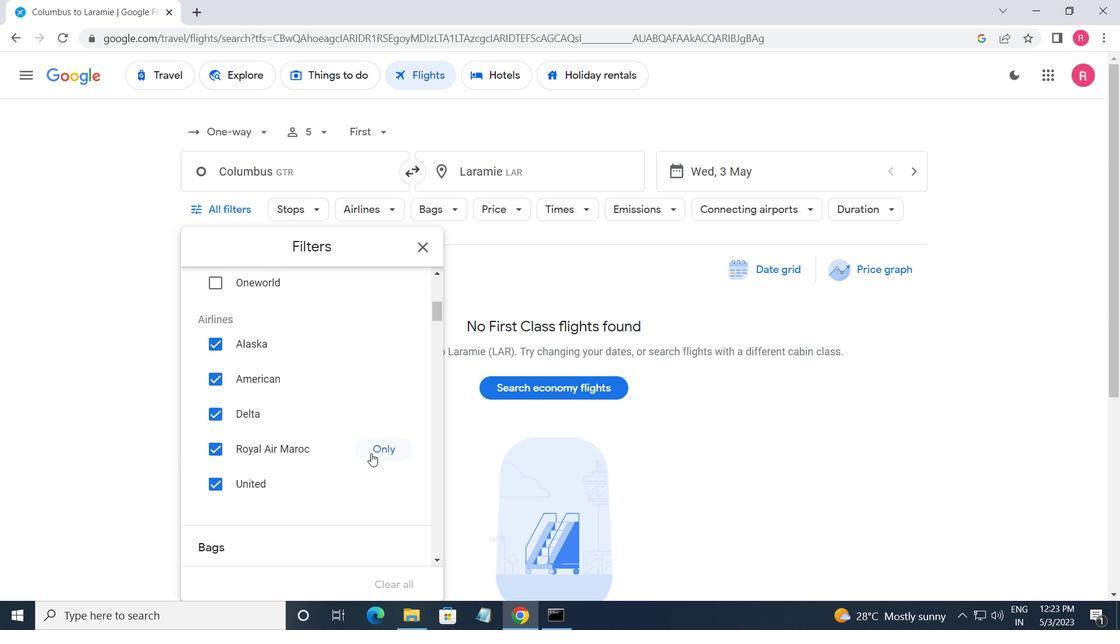 
Action: Mouse pressed left at (373, 449)
Screenshot: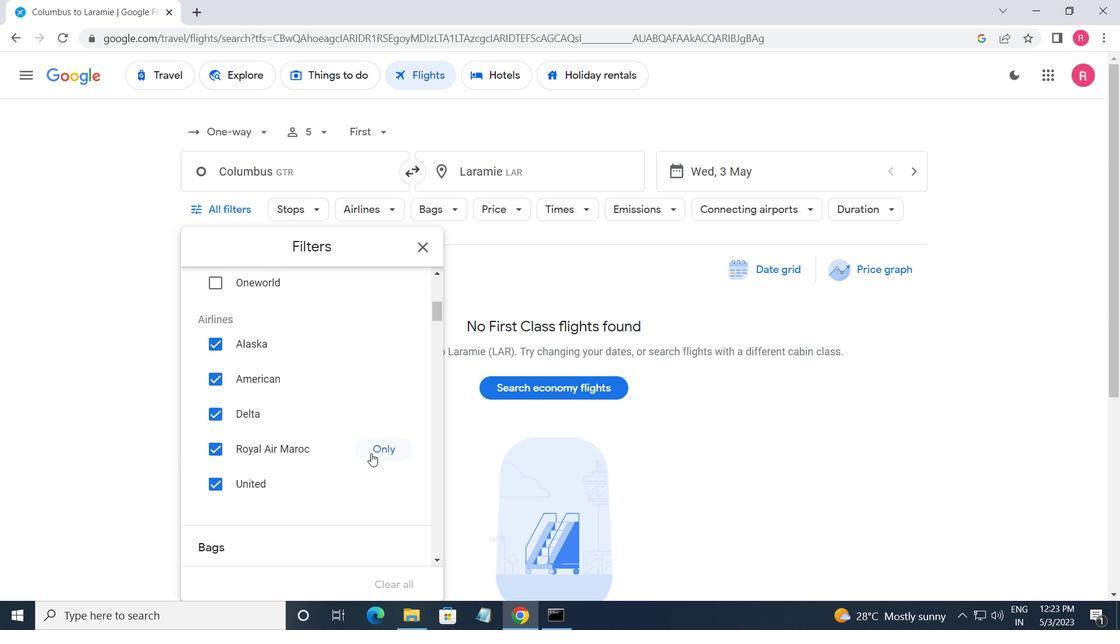 
Action: Mouse moved to (357, 465)
Screenshot: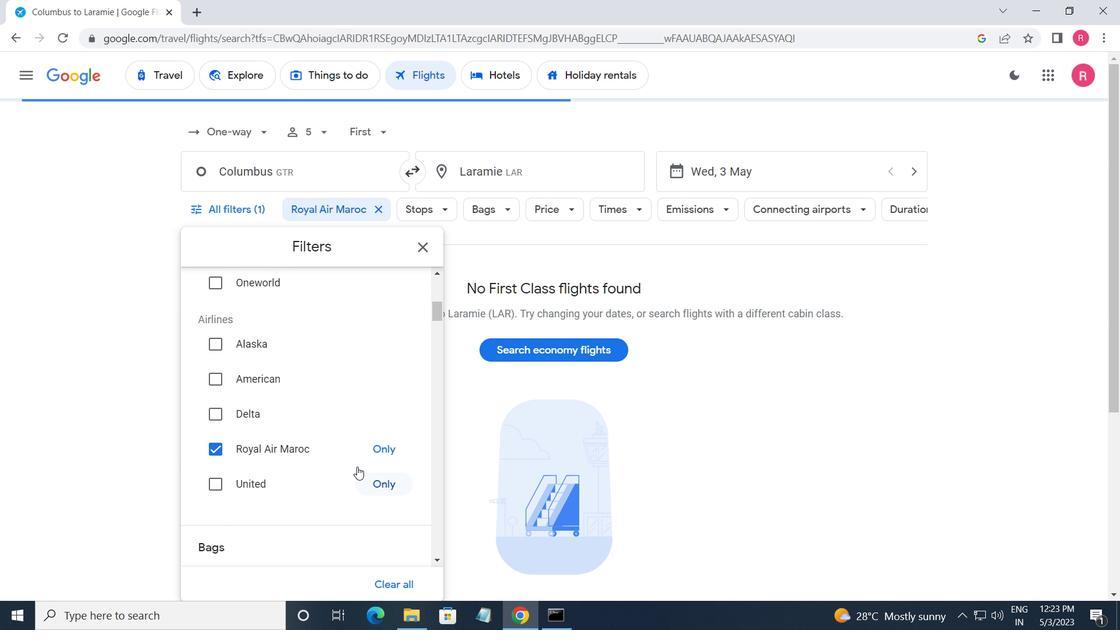 
Action: Mouse scrolled (357, 464) with delta (0, 0)
Screenshot: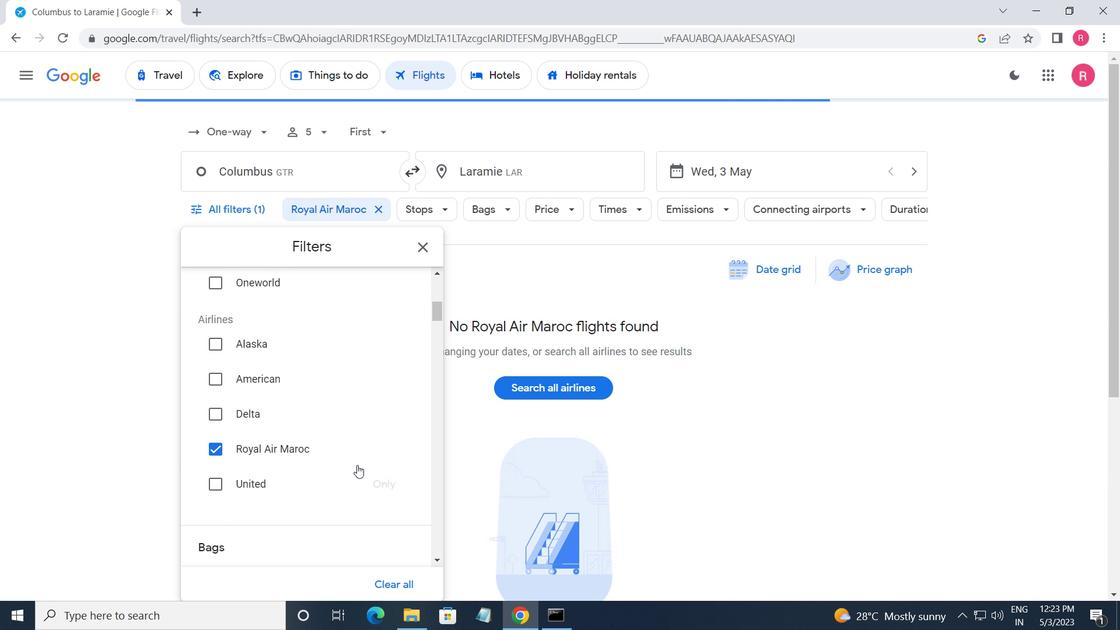 
Action: Mouse scrolled (357, 464) with delta (0, 0)
Screenshot: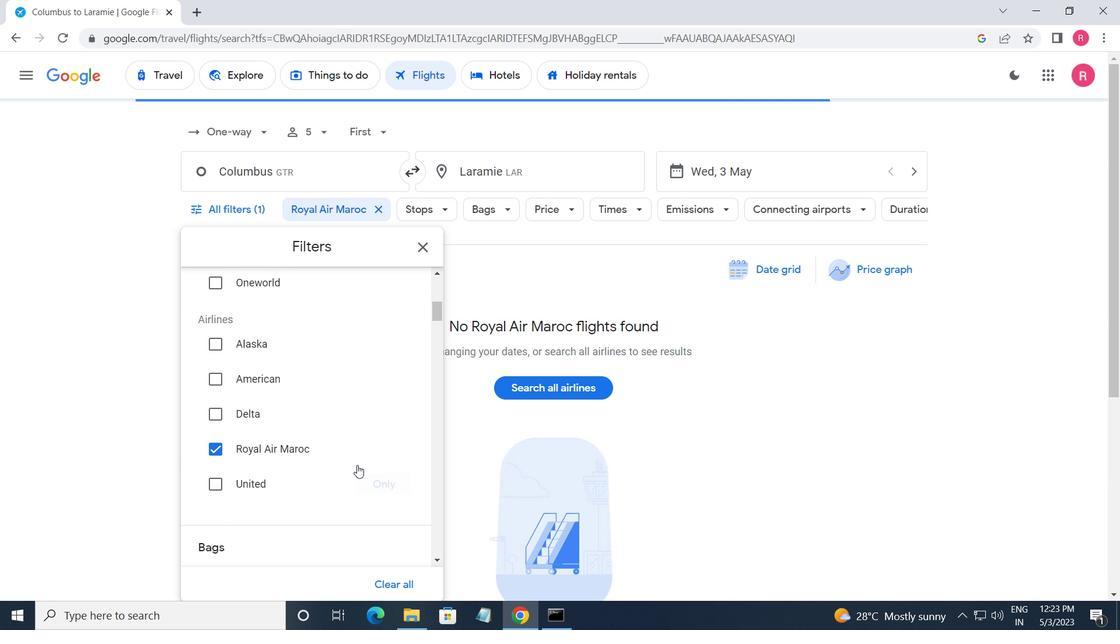 
Action: Mouse moved to (399, 480)
Screenshot: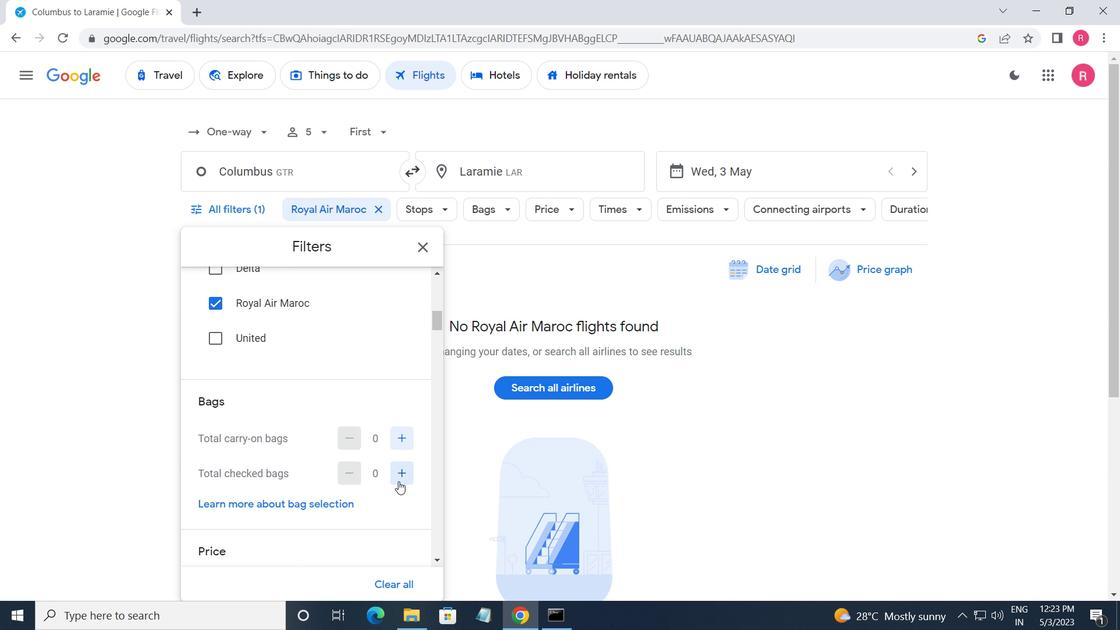 
Action: Mouse pressed left at (399, 480)
Screenshot: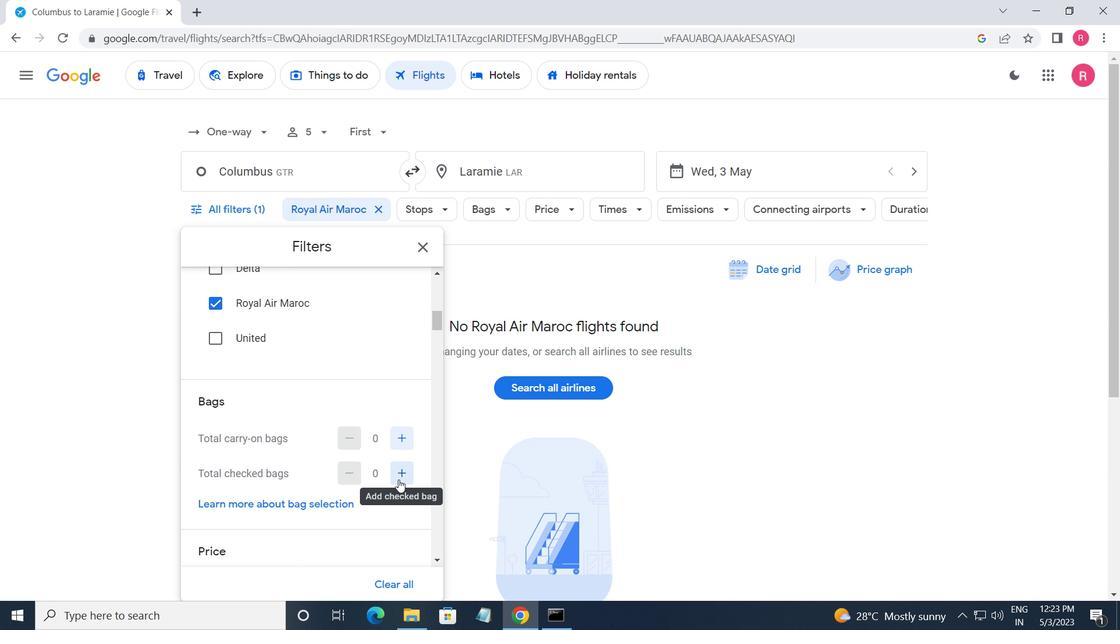 
Action: Mouse pressed left at (399, 480)
Screenshot: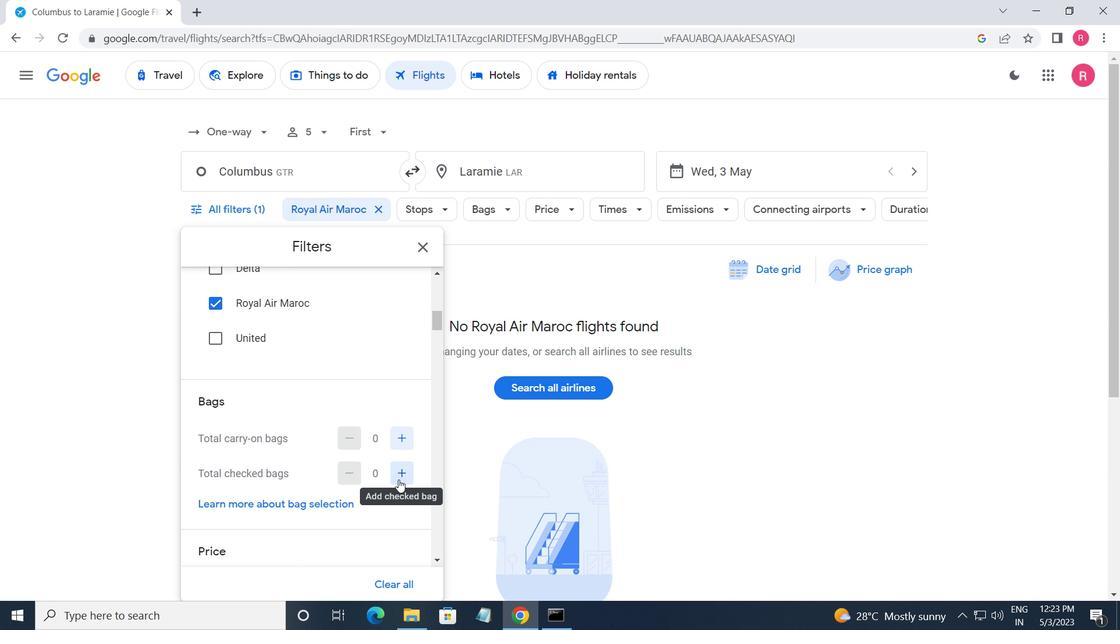
Action: Mouse pressed left at (399, 480)
Screenshot: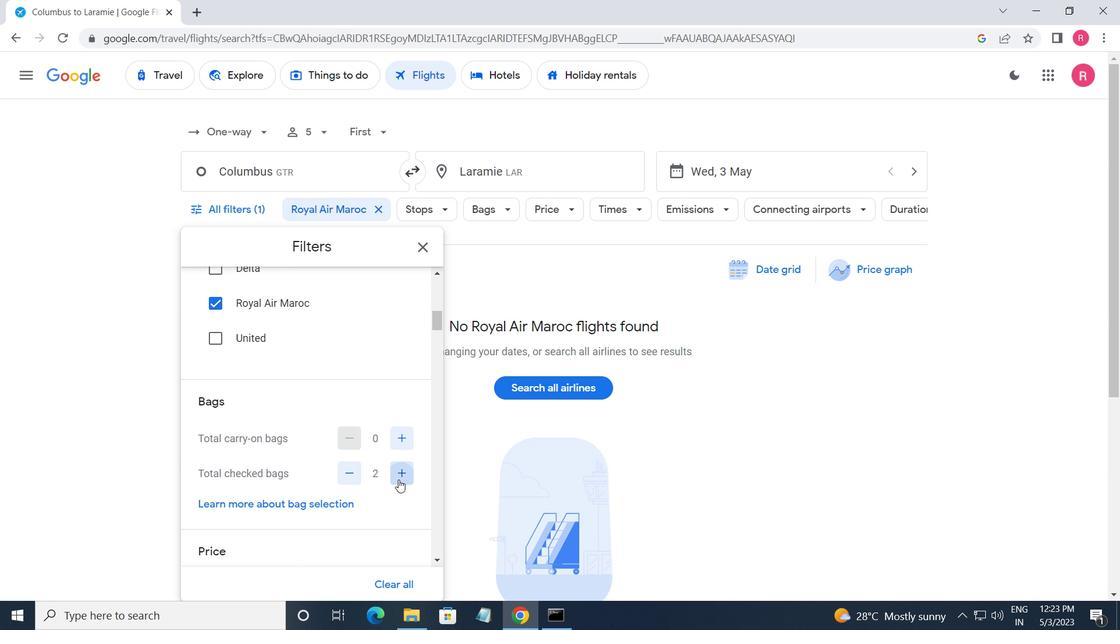 
Action: Mouse pressed left at (399, 480)
Screenshot: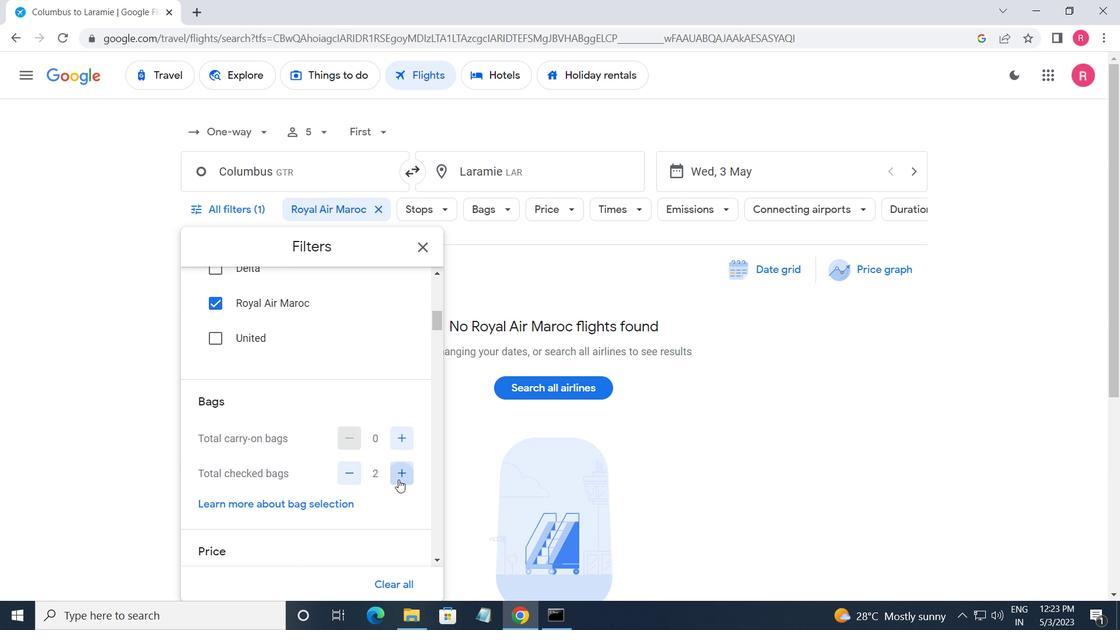 
Action: Mouse moved to (398, 479)
Screenshot: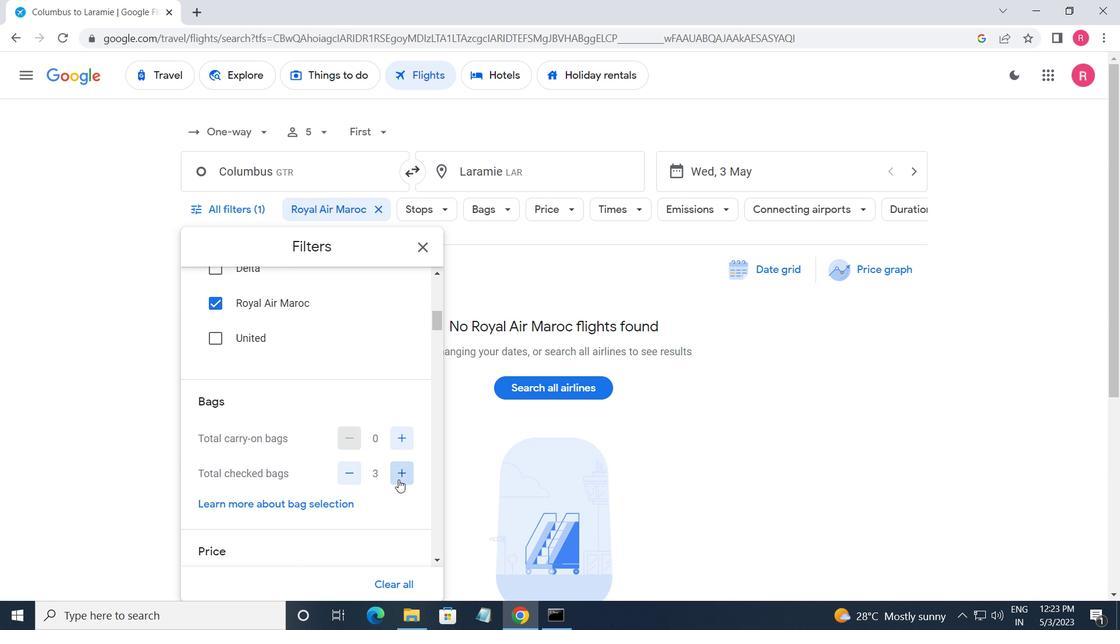 
Action: Mouse pressed left at (398, 479)
Screenshot: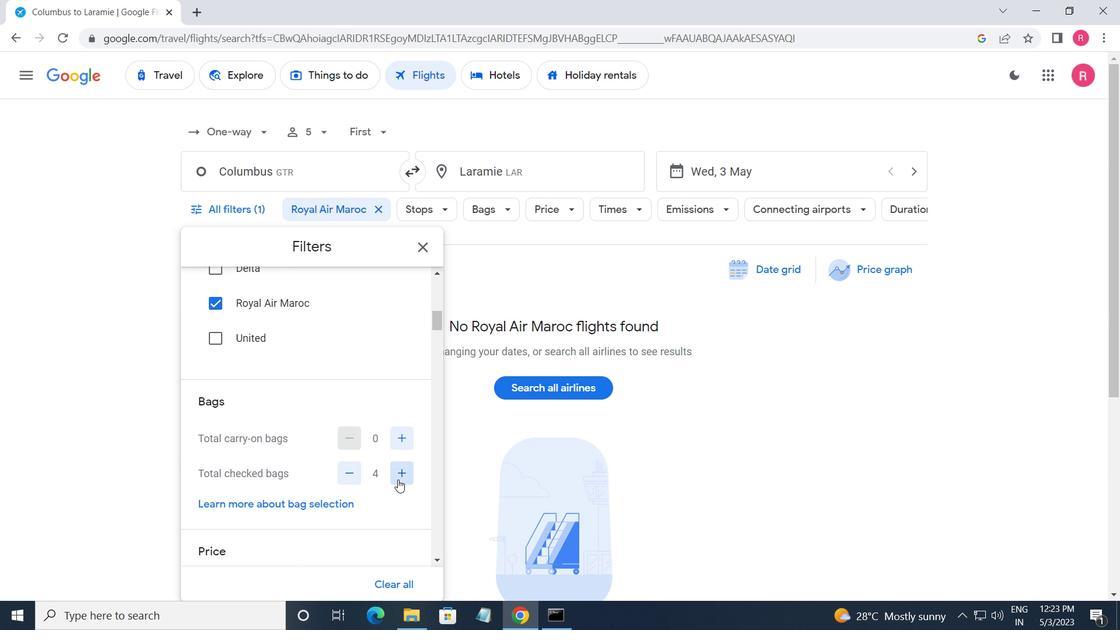 
Action: Mouse scrolled (398, 478) with delta (0, 0)
Screenshot: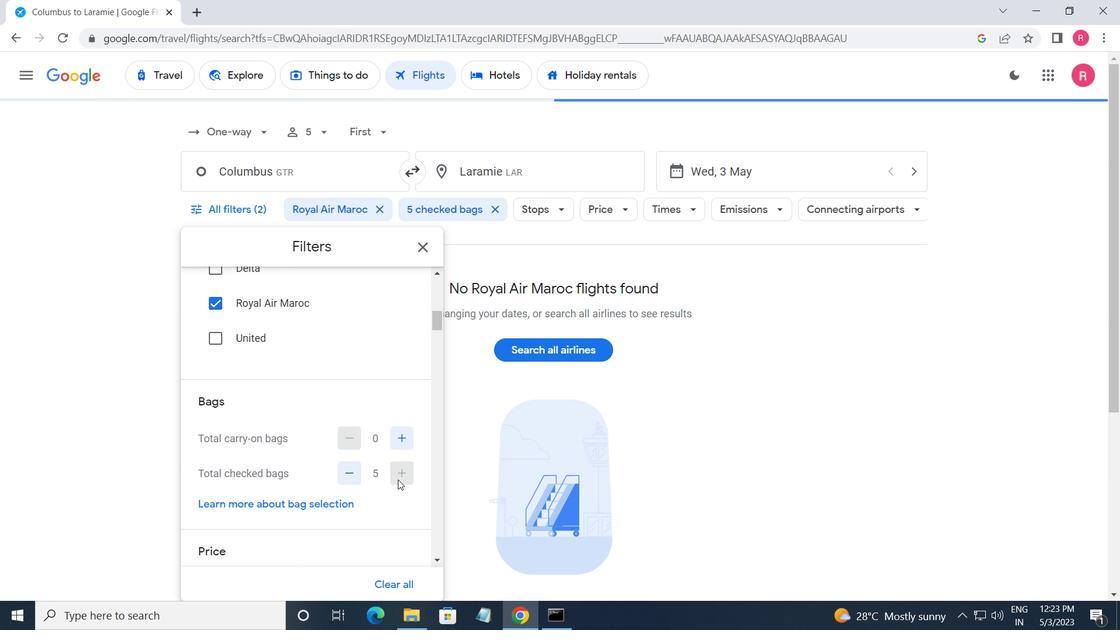 
Action: Mouse scrolled (398, 478) with delta (0, 0)
Screenshot: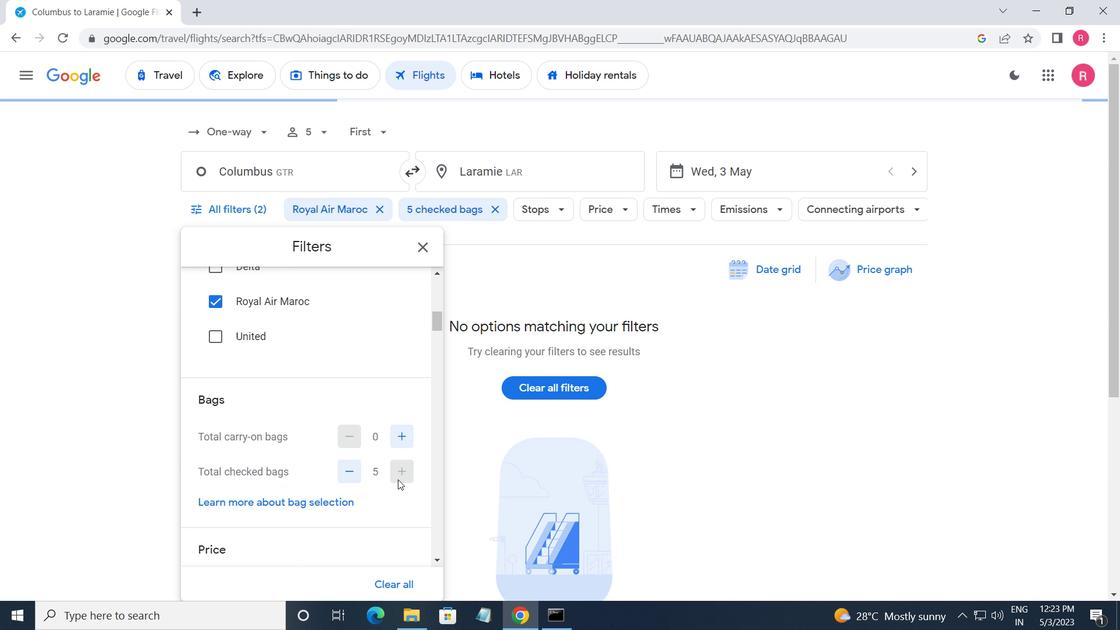 
Action: Mouse moved to (400, 474)
Screenshot: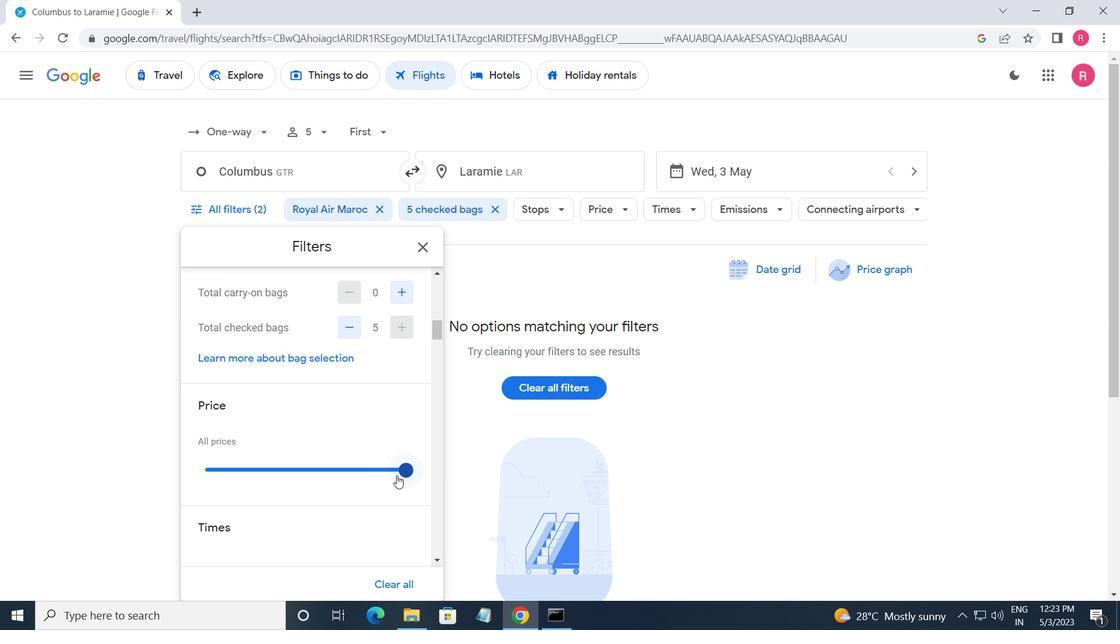 
Action: Mouse pressed left at (400, 474)
Screenshot: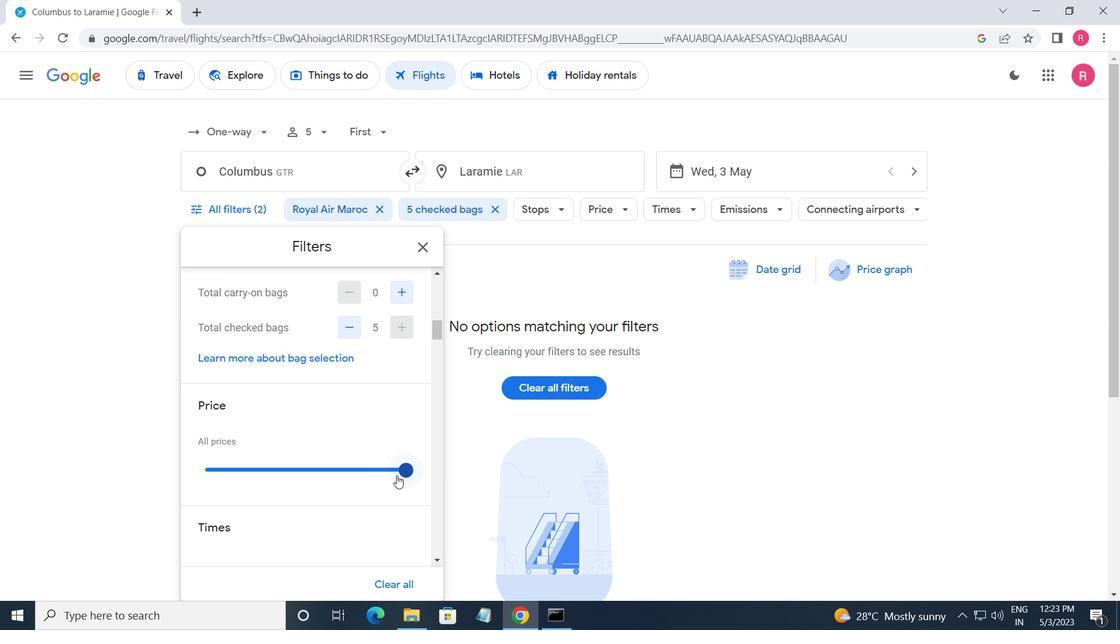 
Action: Mouse moved to (364, 502)
Screenshot: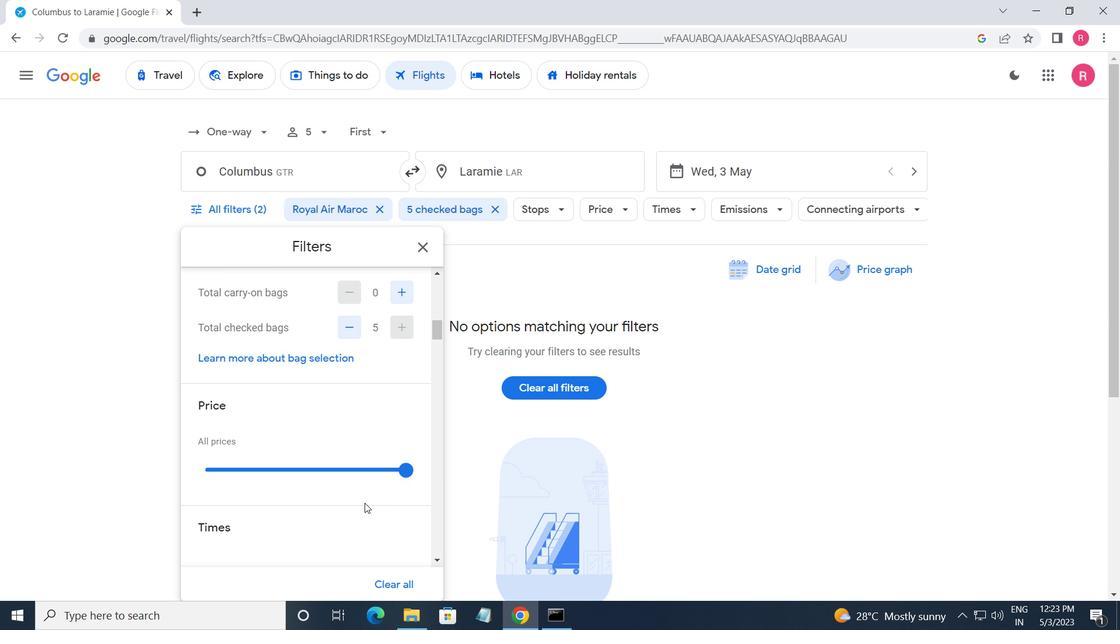 
Action: Mouse scrolled (364, 501) with delta (0, 0)
Screenshot: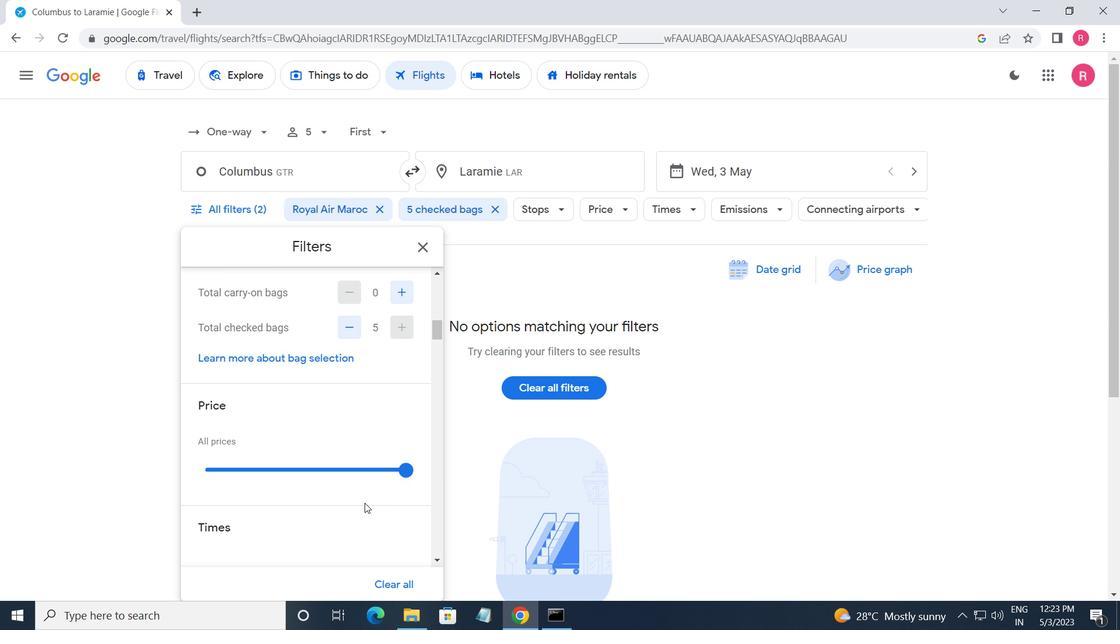 
Action: Mouse scrolled (364, 501) with delta (0, 0)
Screenshot: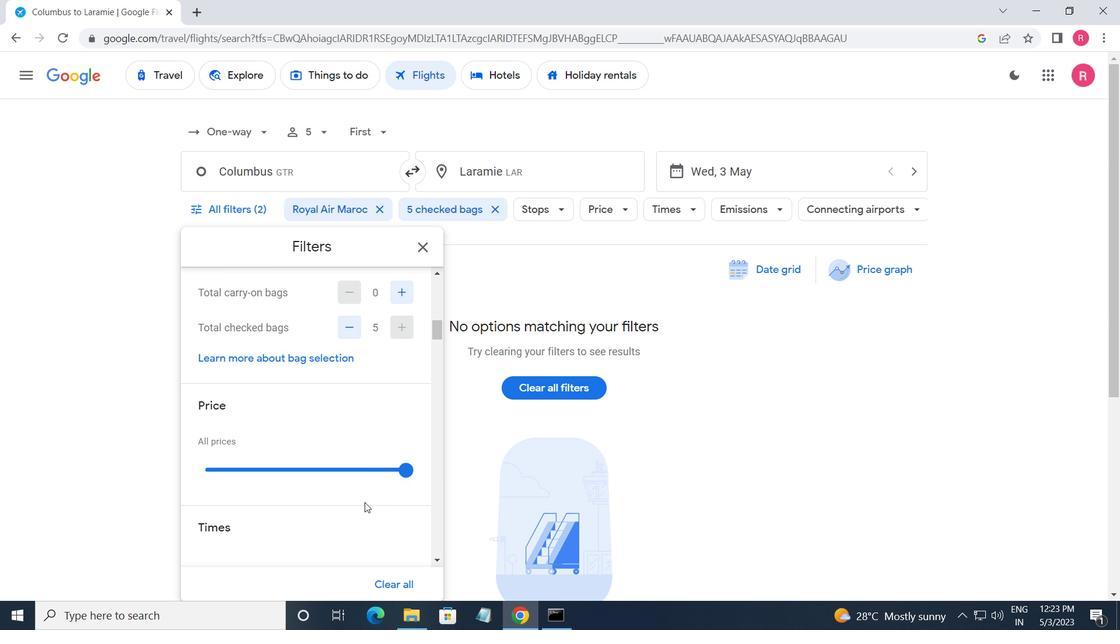 
Action: Mouse moved to (217, 489)
Screenshot: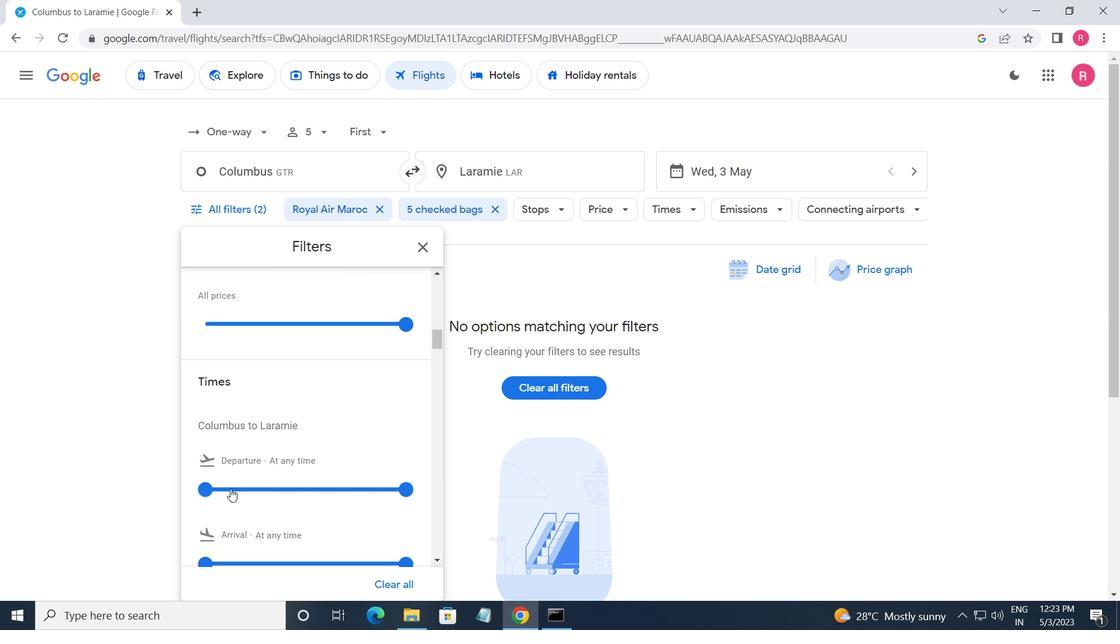 
Action: Mouse pressed left at (217, 489)
Screenshot: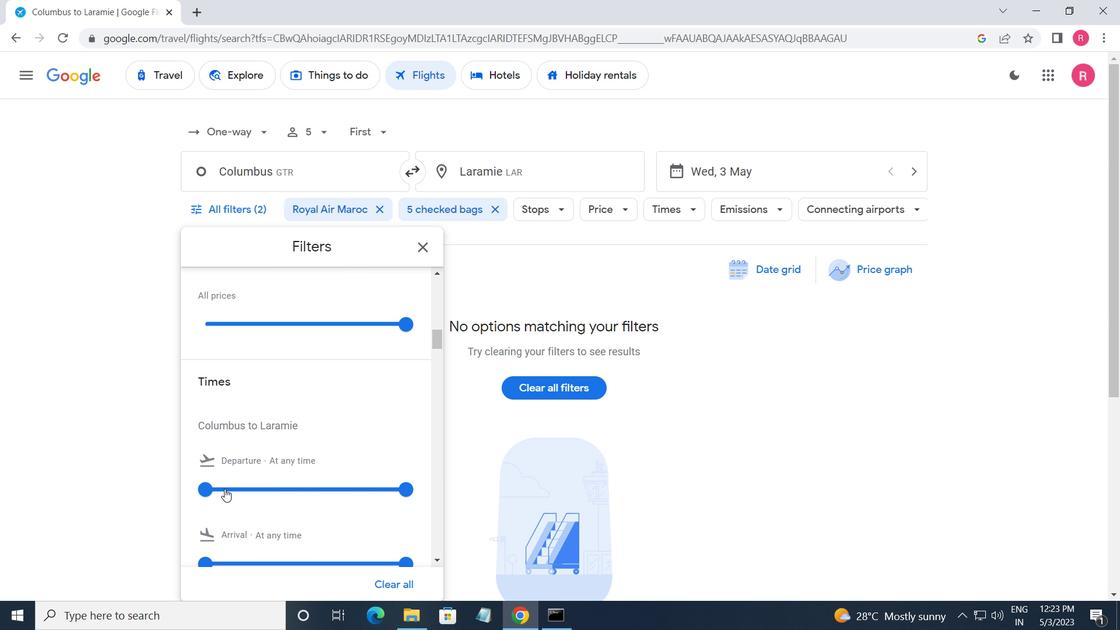 
Action: Mouse moved to (401, 492)
Screenshot: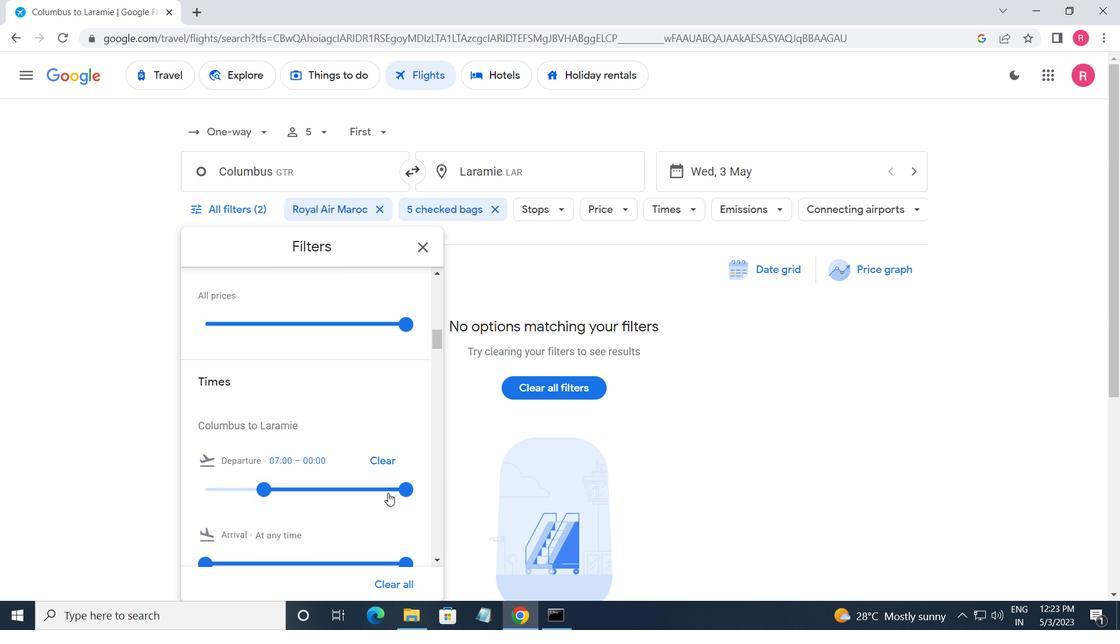 
Action: Mouse pressed left at (401, 492)
Screenshot: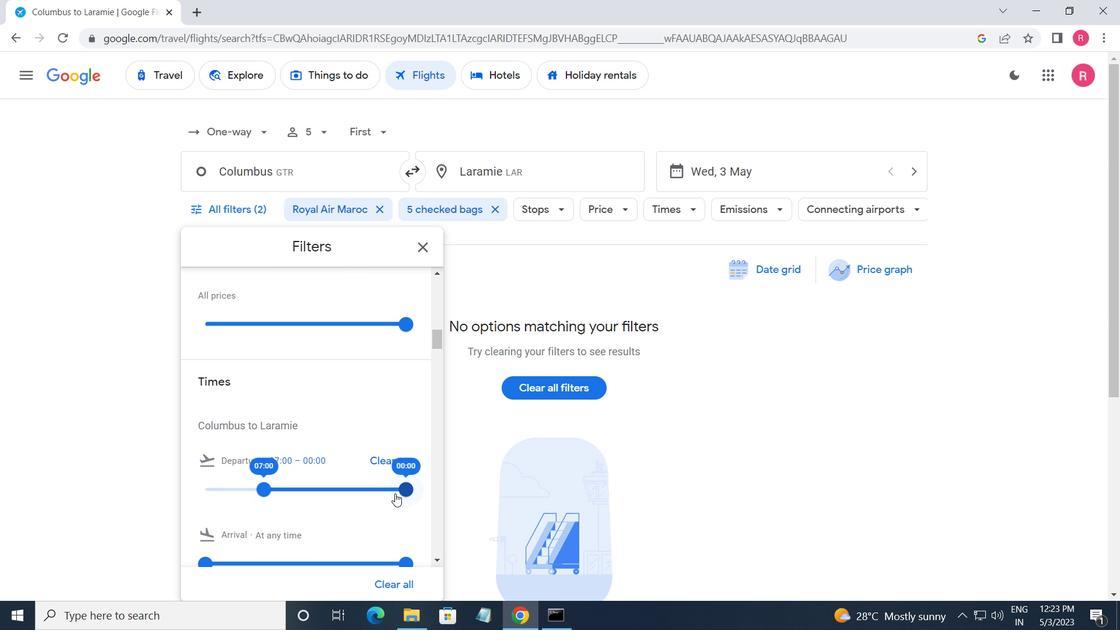 
Action: Mouse moved to (420, 251)
Screenshot: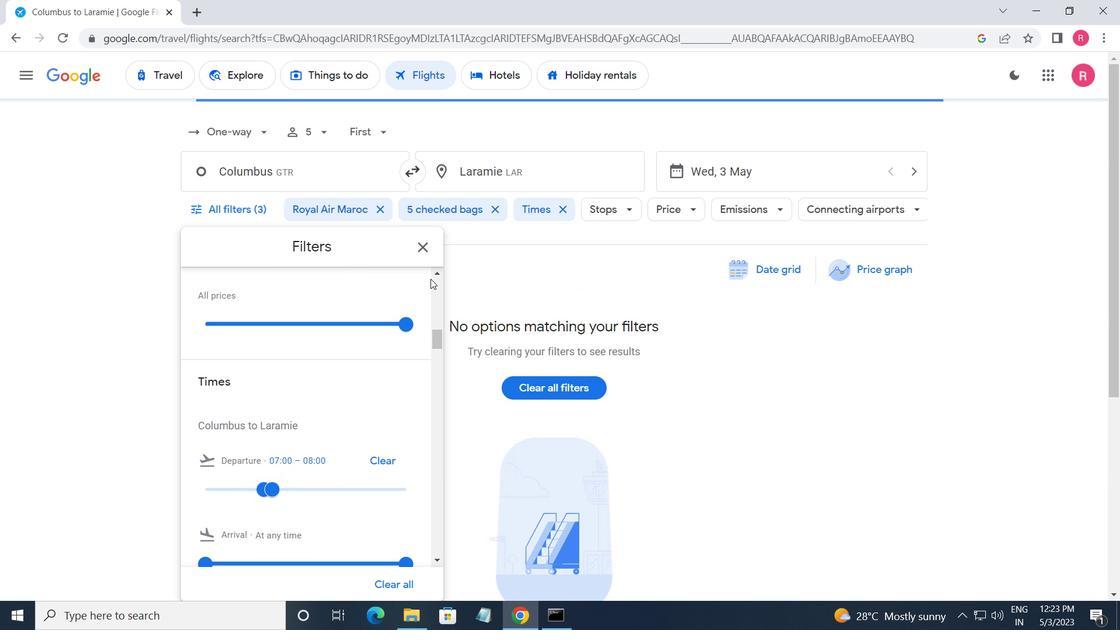 
Action: Mouse pressed left at (420, 251)
Screenshot: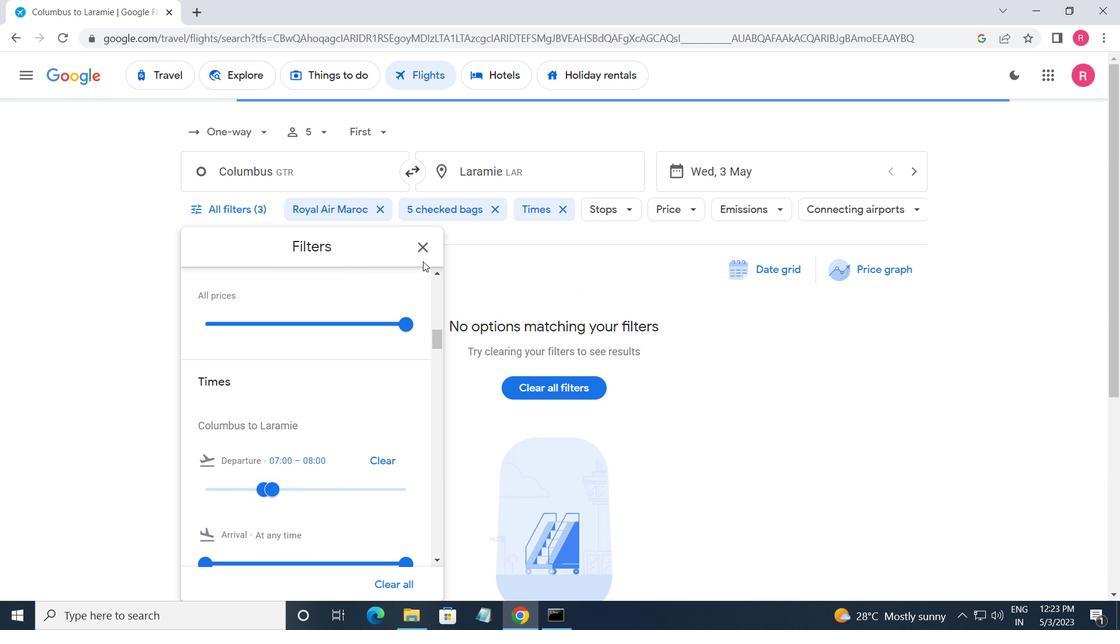 
Action: Mouse moved to (219, 305)
Screenshot: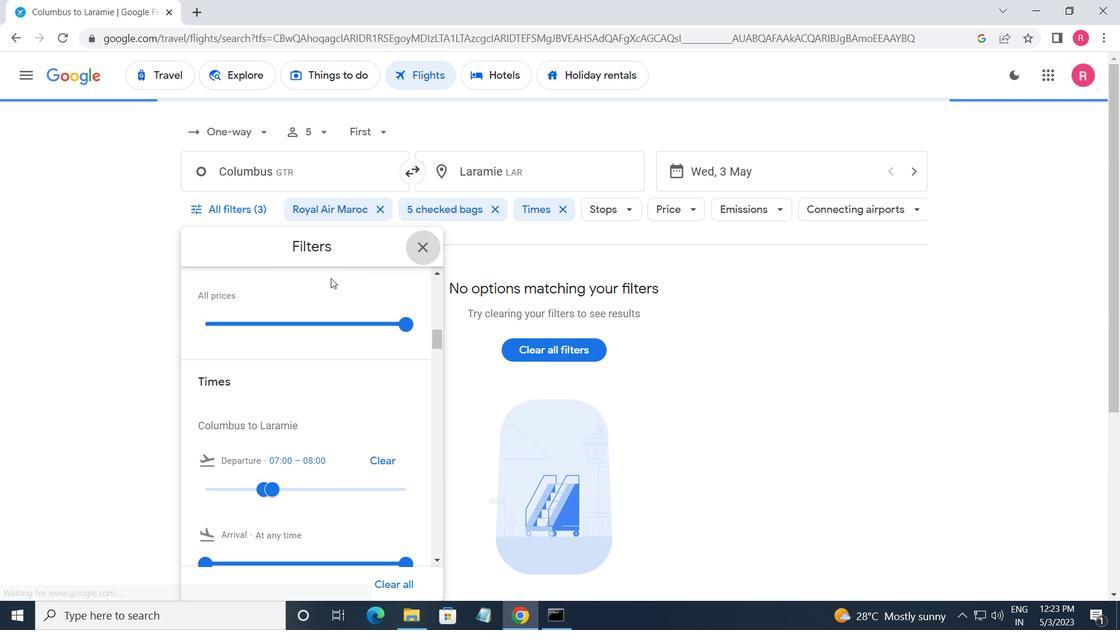 
